 Task: Learn more about a recruiter lite.
Action: Mouse moved to (904, 123)
Screenshot: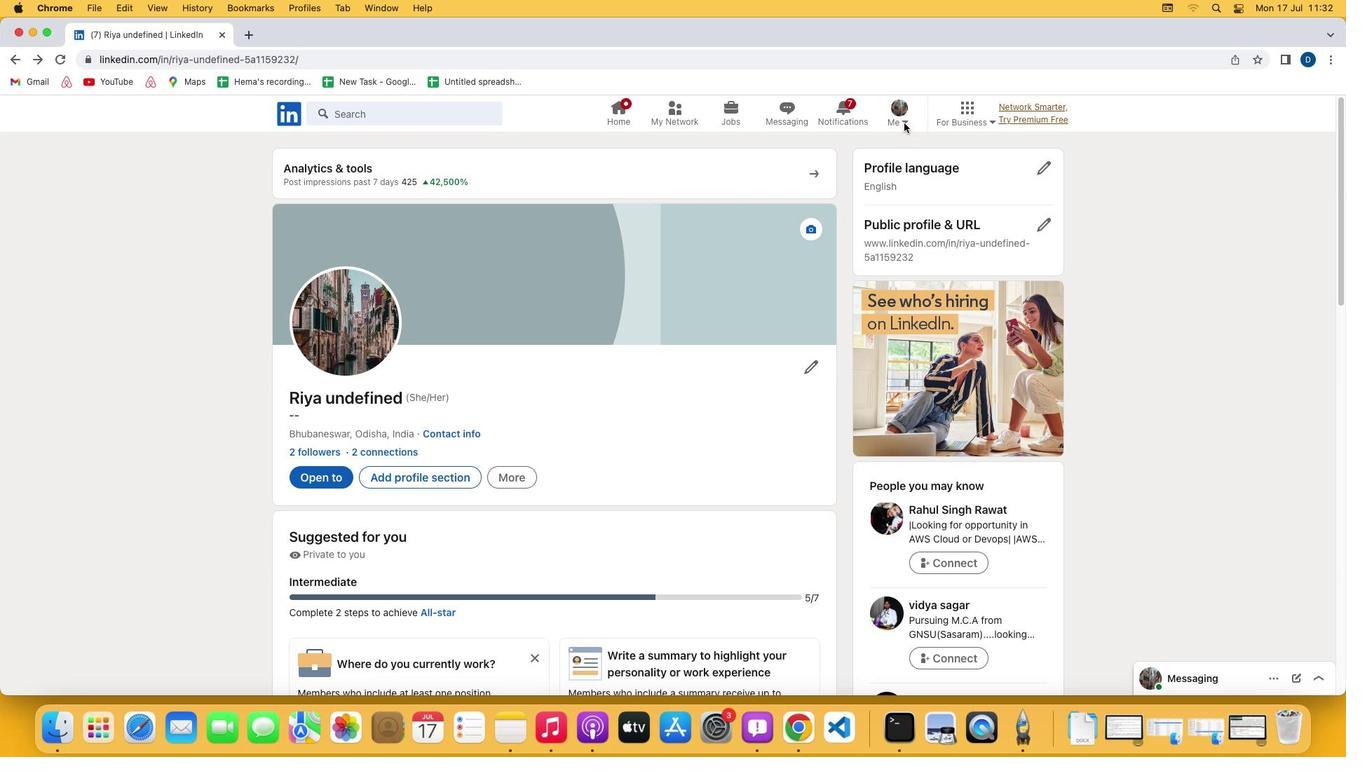
Action: Mouse pressed left at (904, 123)
Screenshot: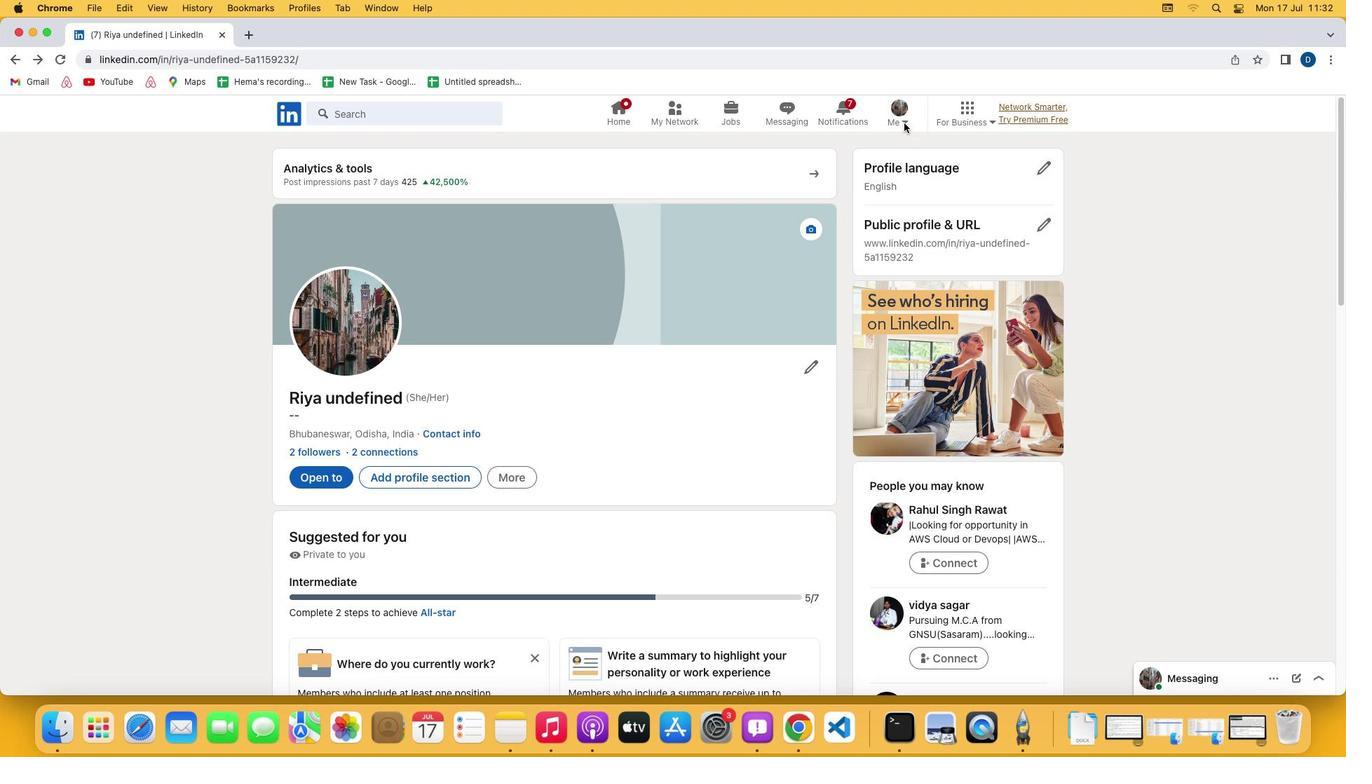 
Action: Mouse pressed left at (904, 123)
Screenshot: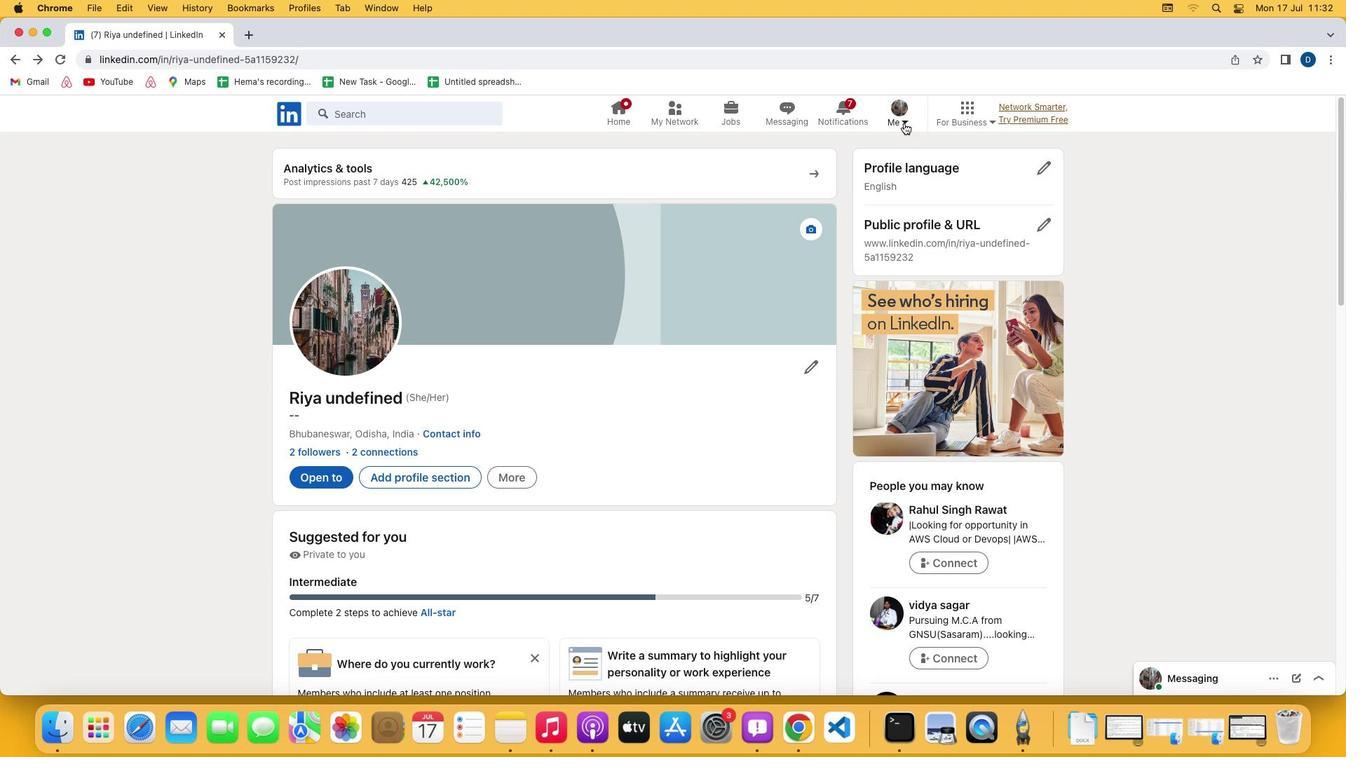 
Action: Mouse moved to (798, 265)
Screenshot: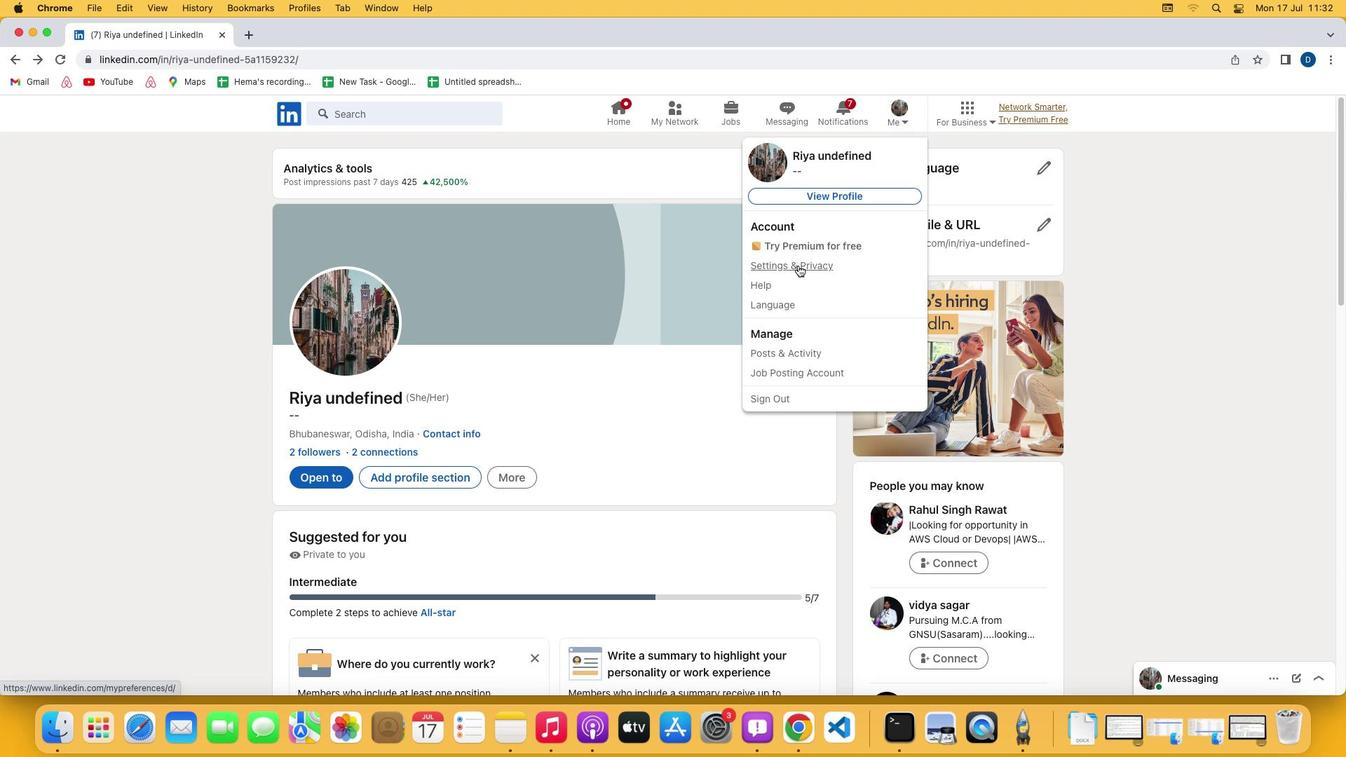 
Action: Mouse pressed left at (798, 265)
Screenshot: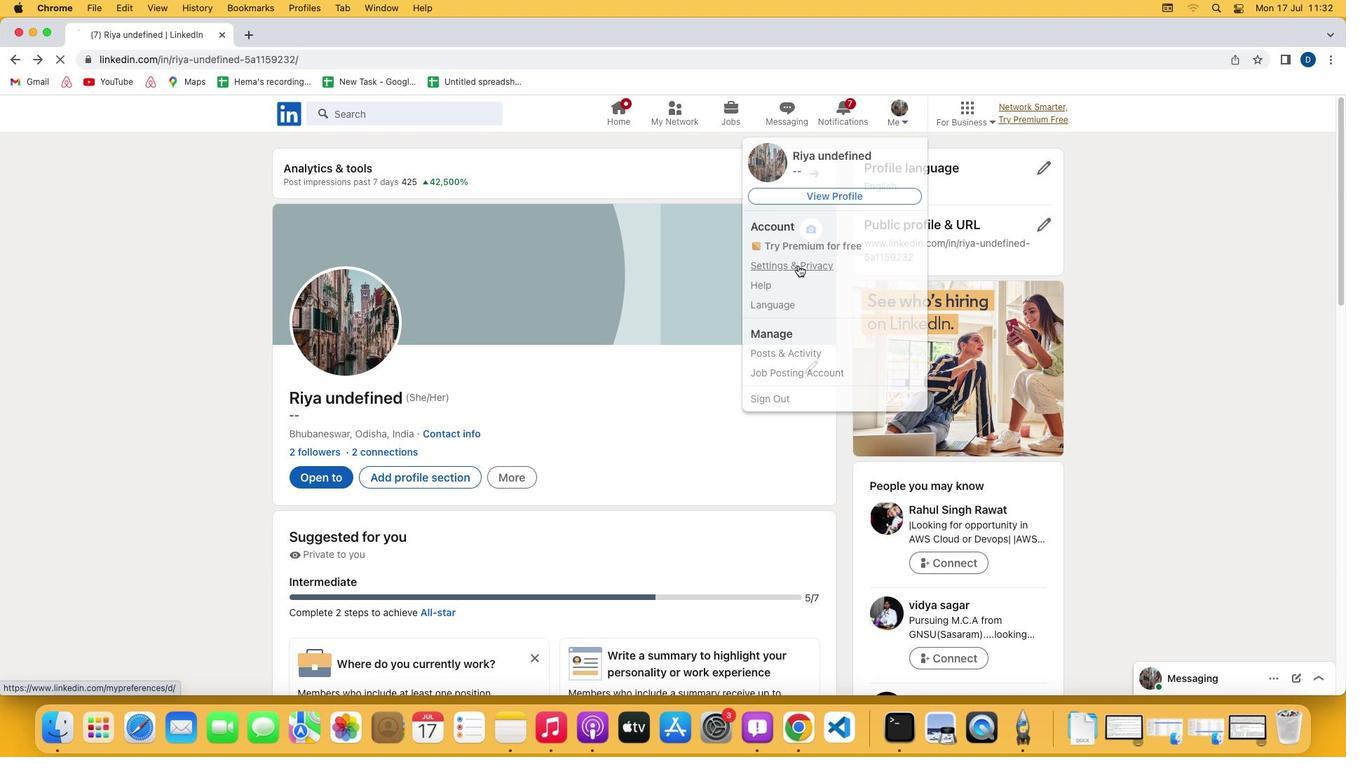 
Action: Mouse moved to (624, 472)
Screenshot: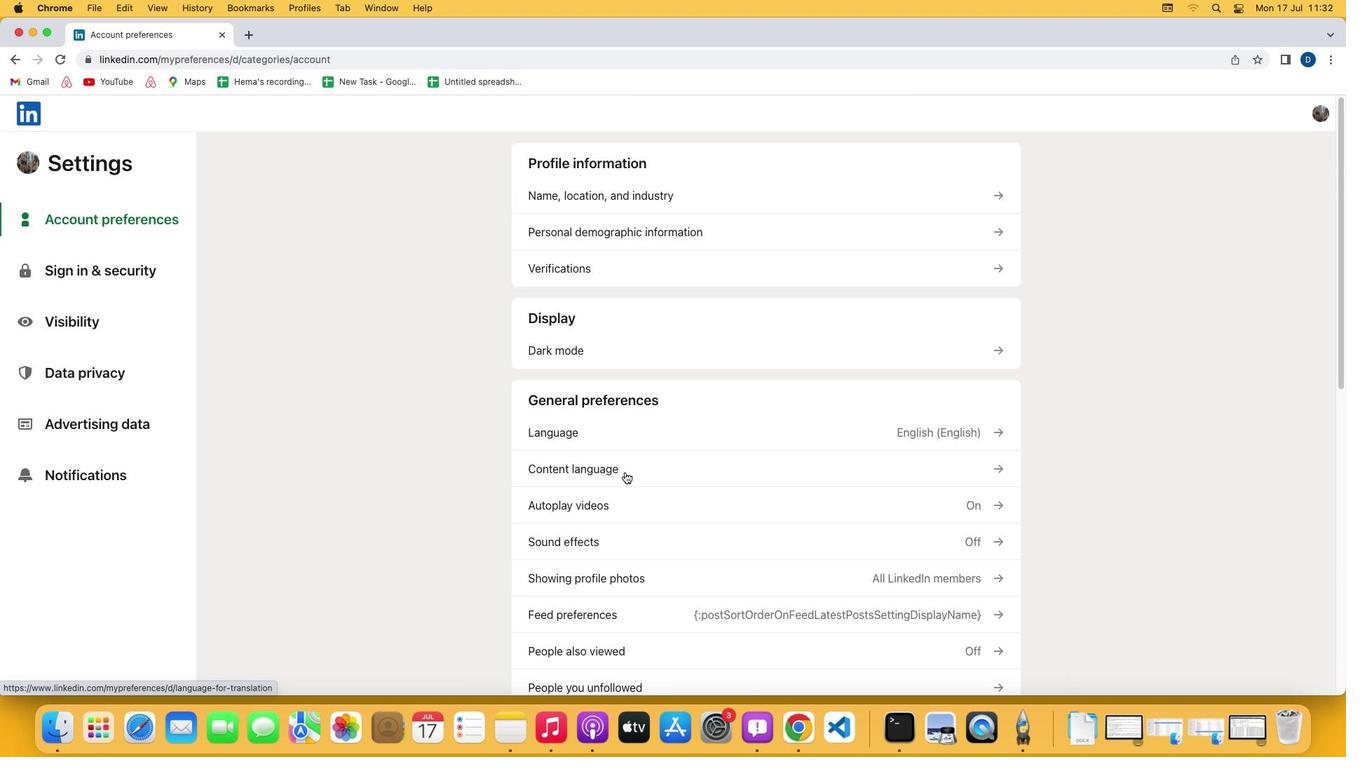 
Action: Mouse scrolled (624, 472) with delta (0, 0)
Screenshot: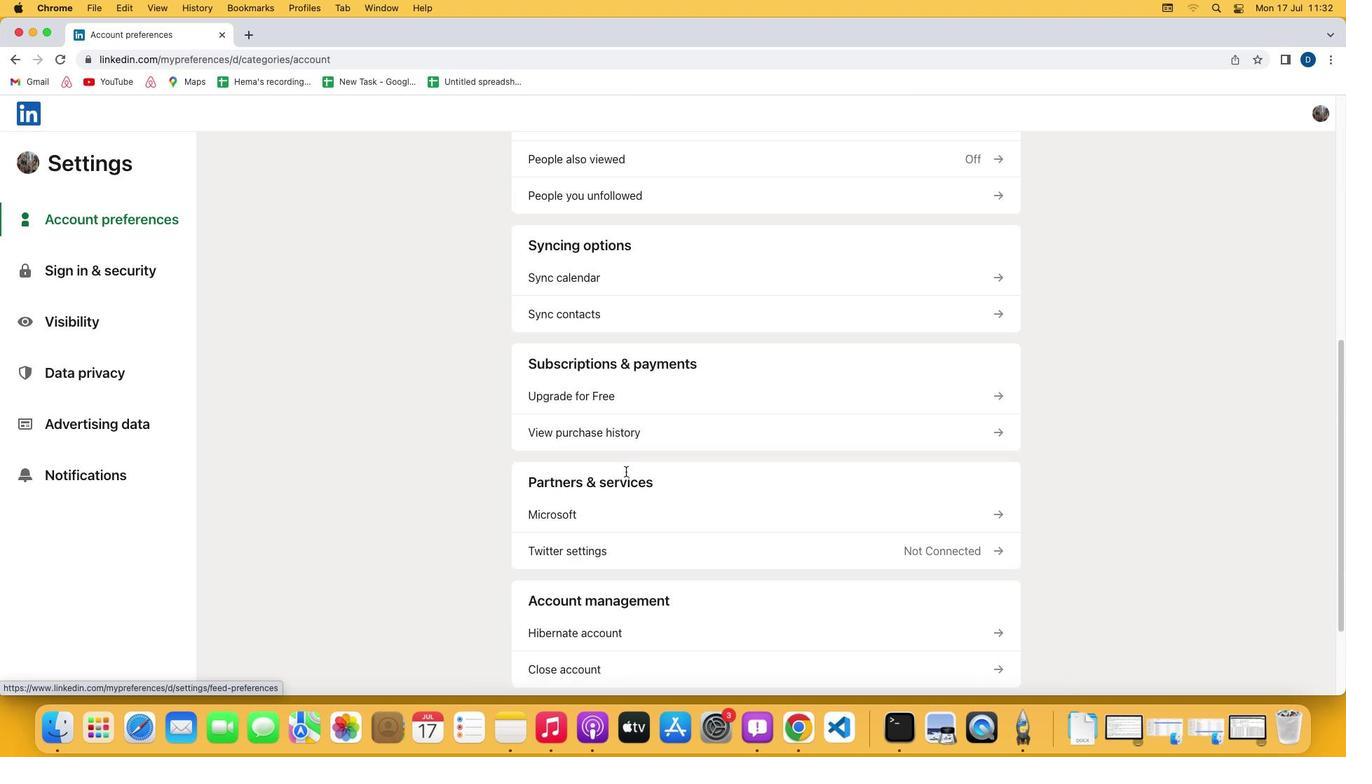 
Action: Mouse scrolled (624, 472) with delta (0, 0)
Screenshot: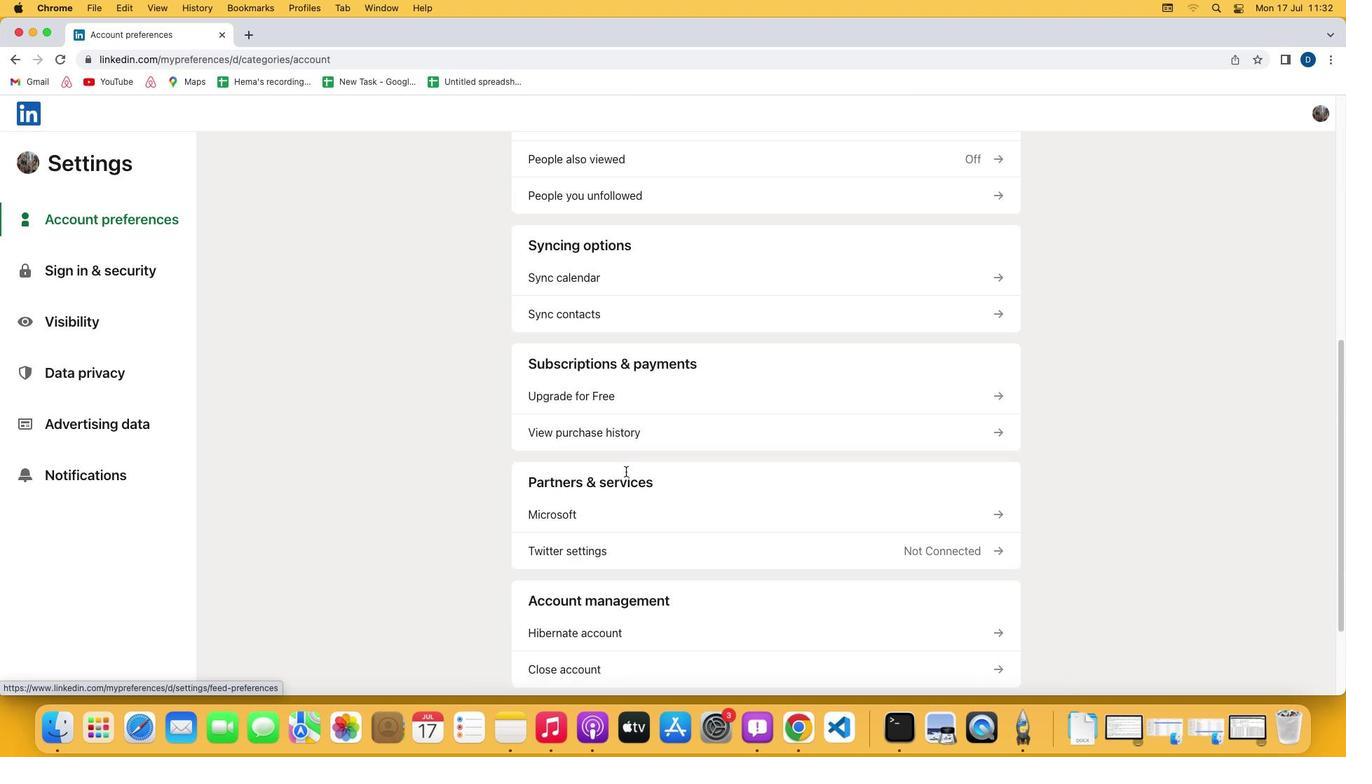 
Action: Mouse scrolled (624, 472) with delta (0, -2)
Screenshot: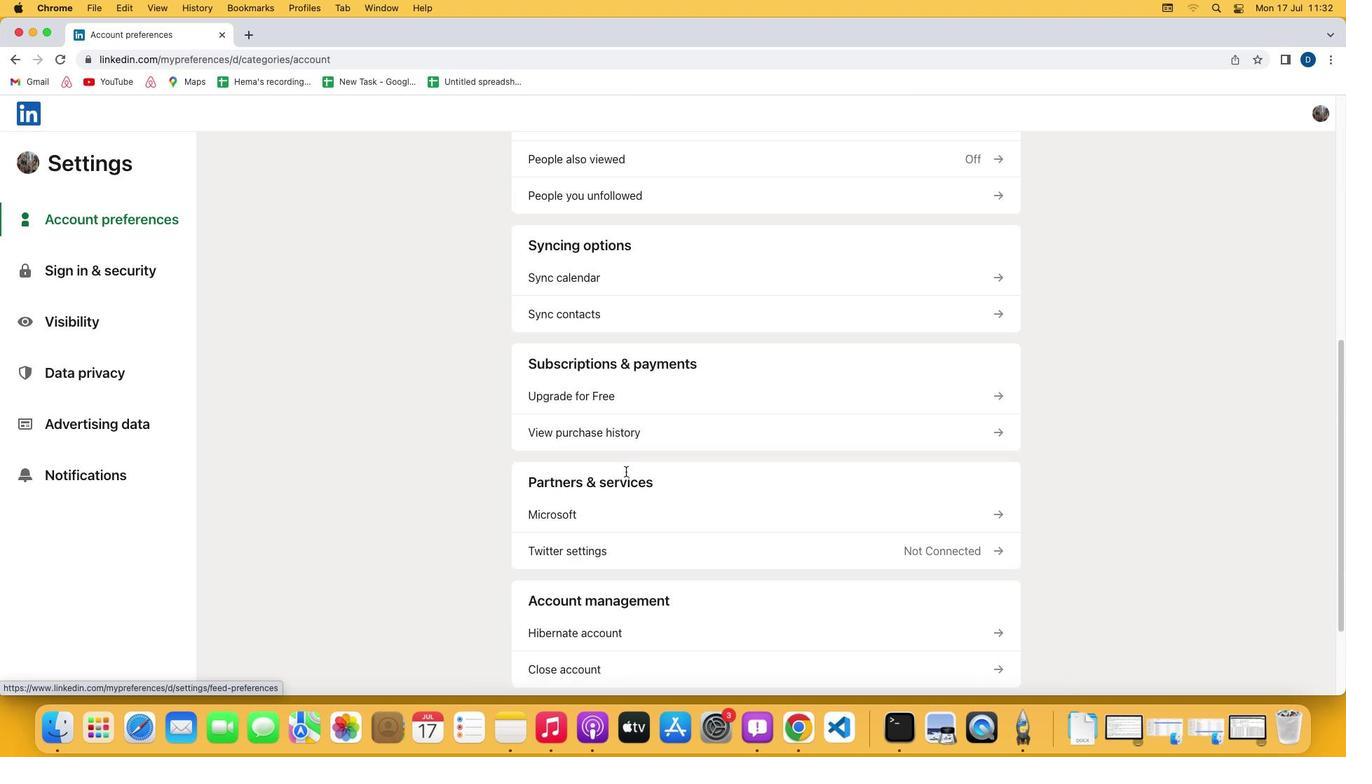 
Action: Mouse scrolled (624, 472) with delta (0, -3)
Screenshot: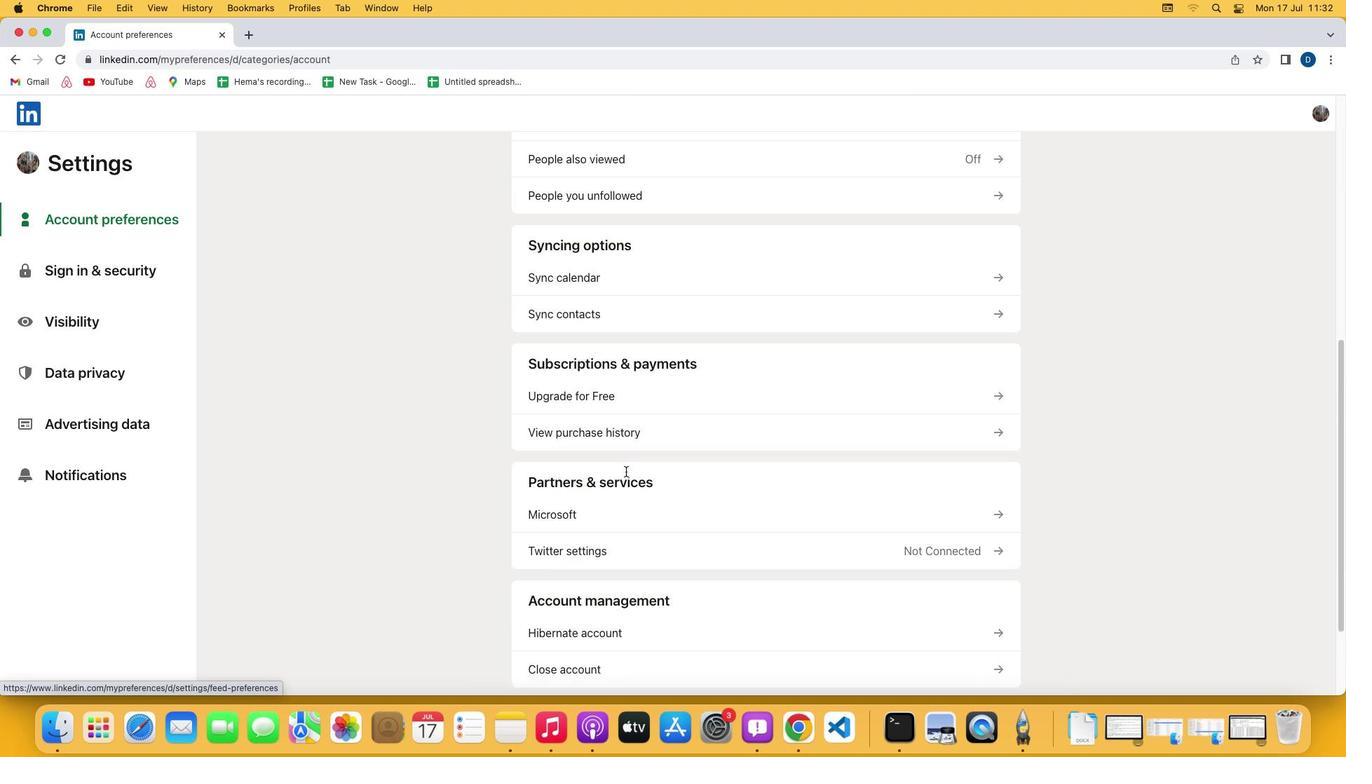 
Action: Mouse moved to (625, 471)
Screenshot: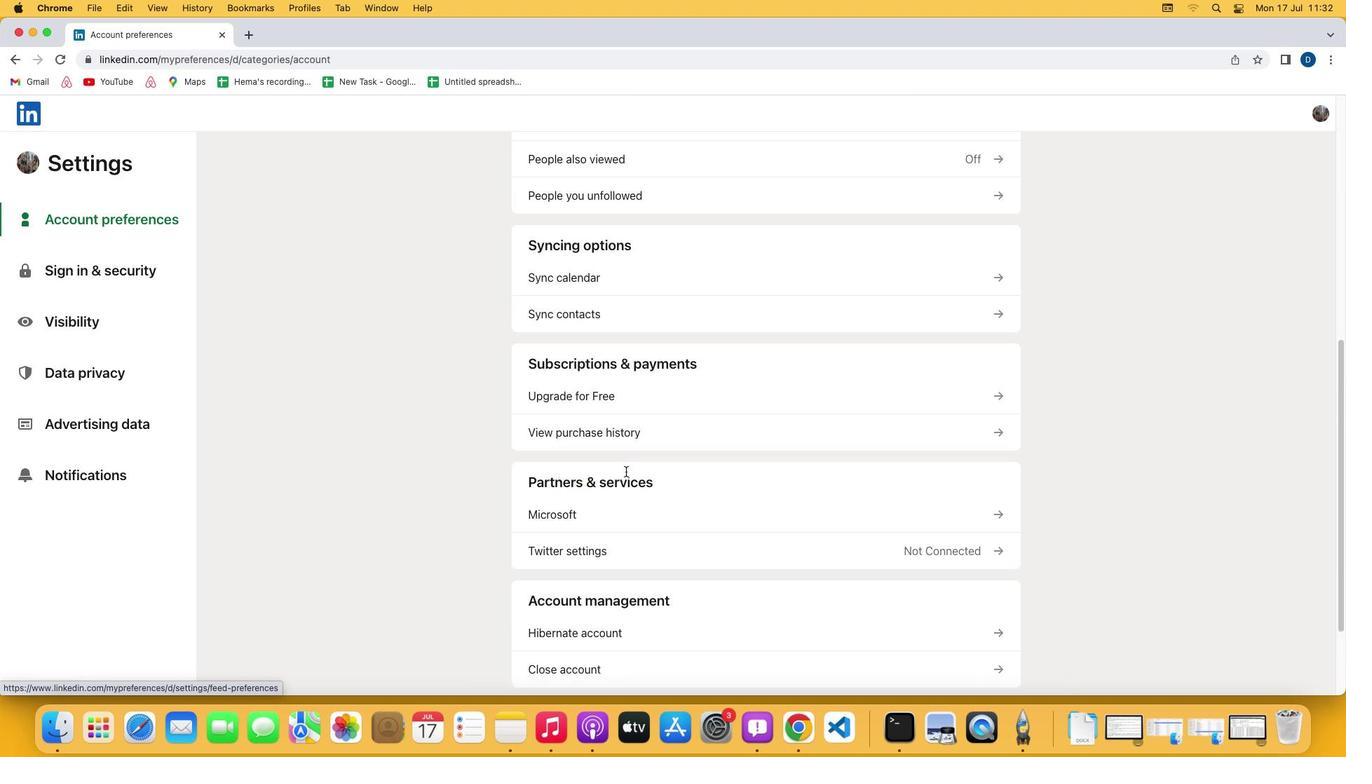 
Action: Mouse scrolled (625, 471) with delta (0, -4)
Screenshot: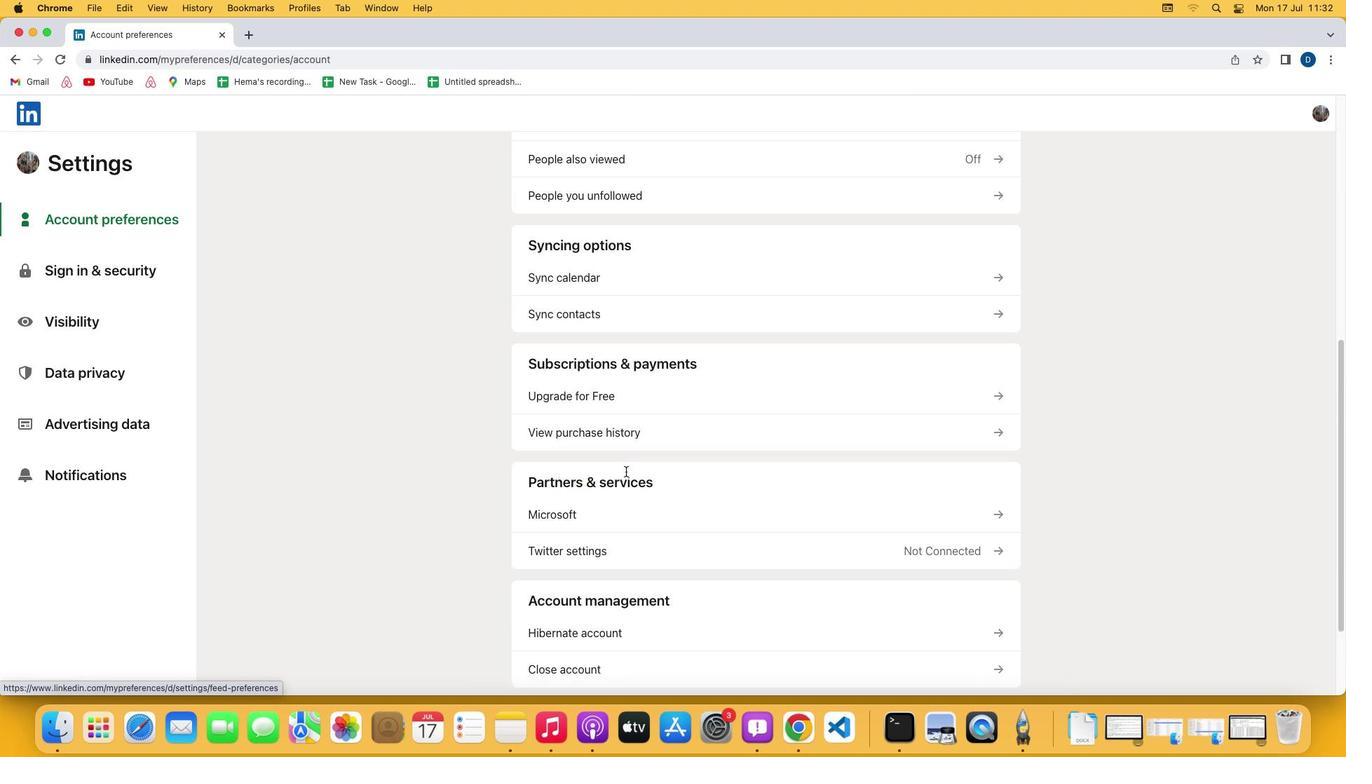 
Action: Mouse moved to (625, 471)
Screenshot: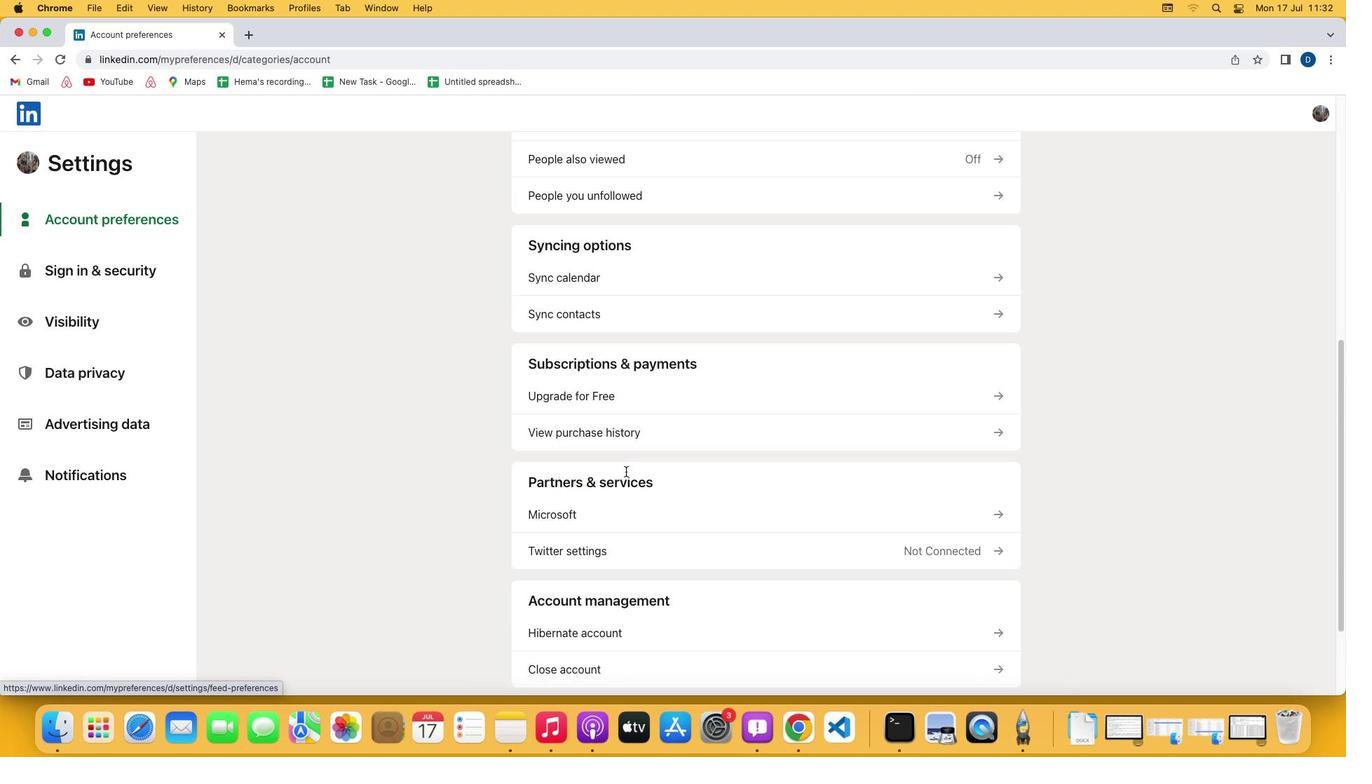 
Action: Mouse scrolled (625, 471) with delta (0, 0)
Screenshot: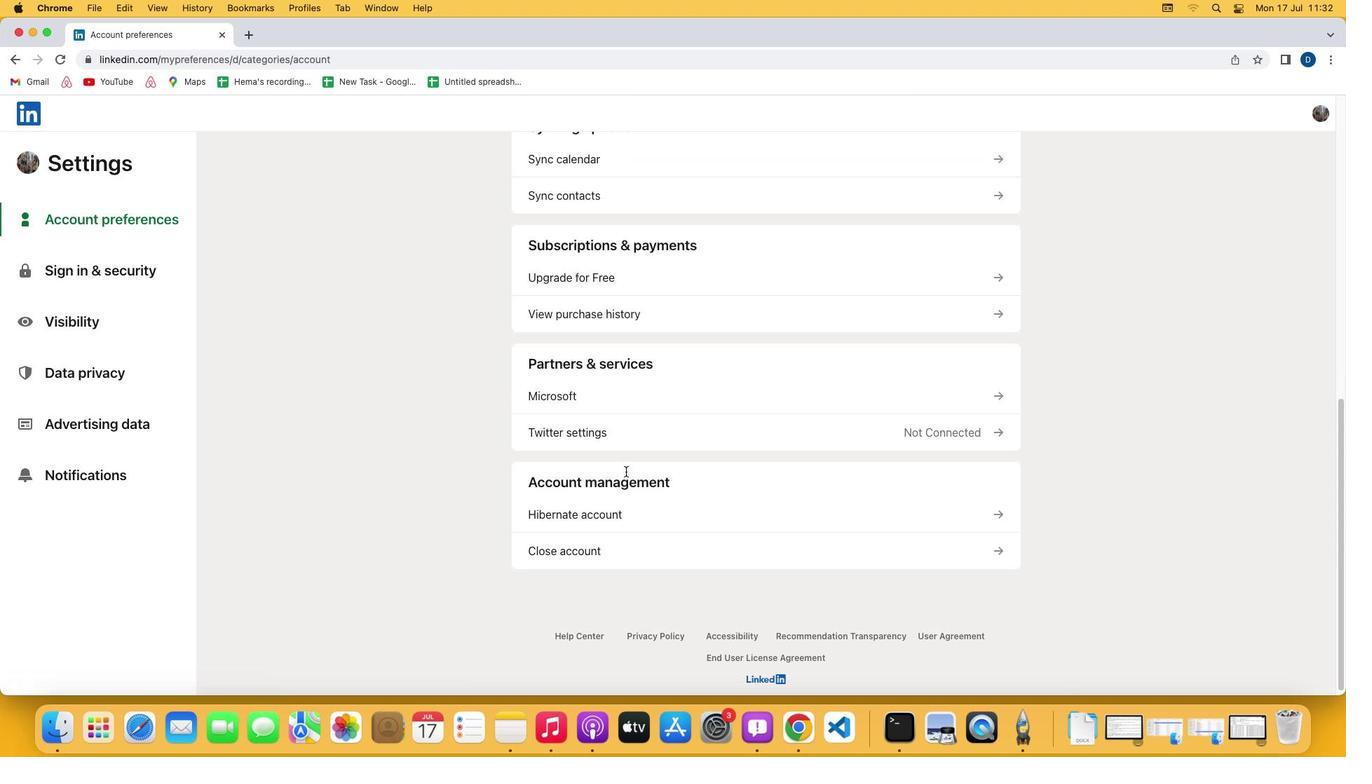 
Action: Mouse scrolled (625, 471) with delta (0, 0)
Screenshot: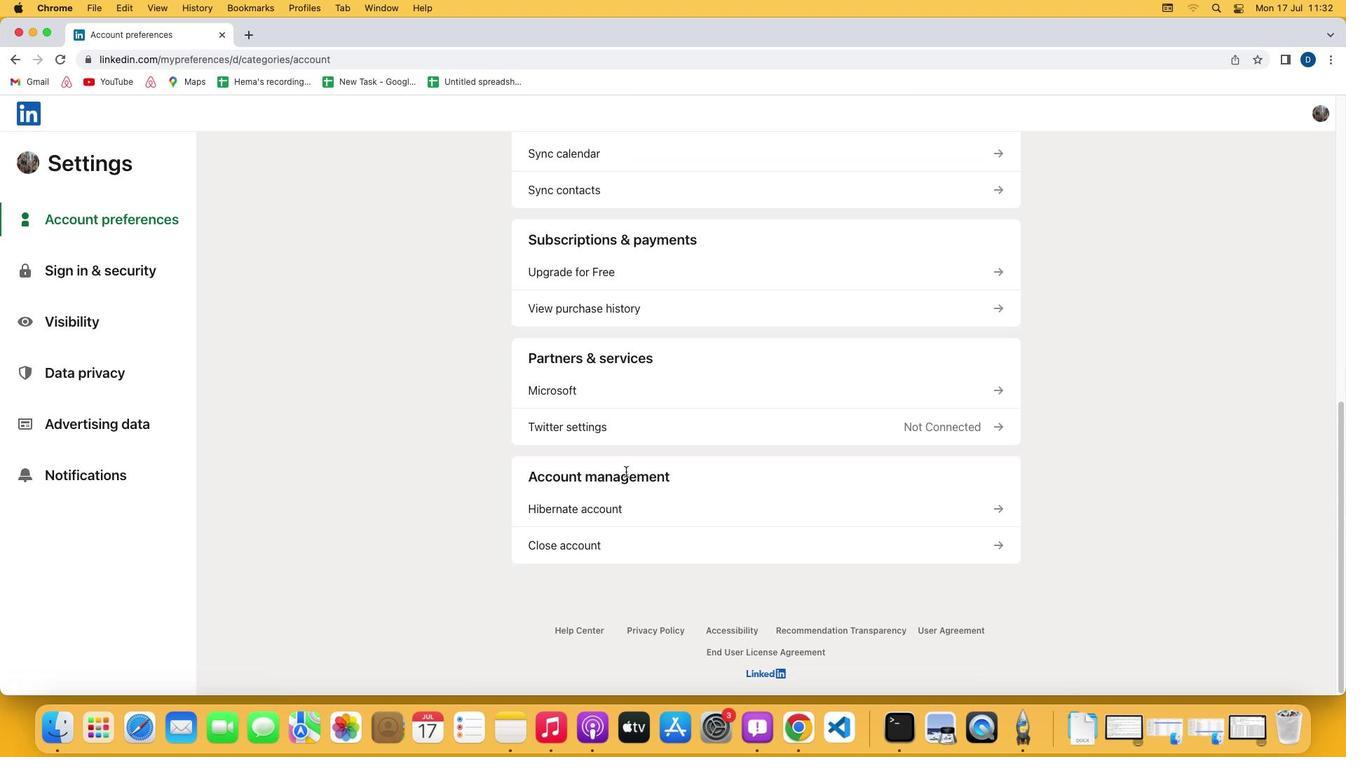 
Action: Mouse scrolled (625, 471) with delta (0, -2)
Screenshot: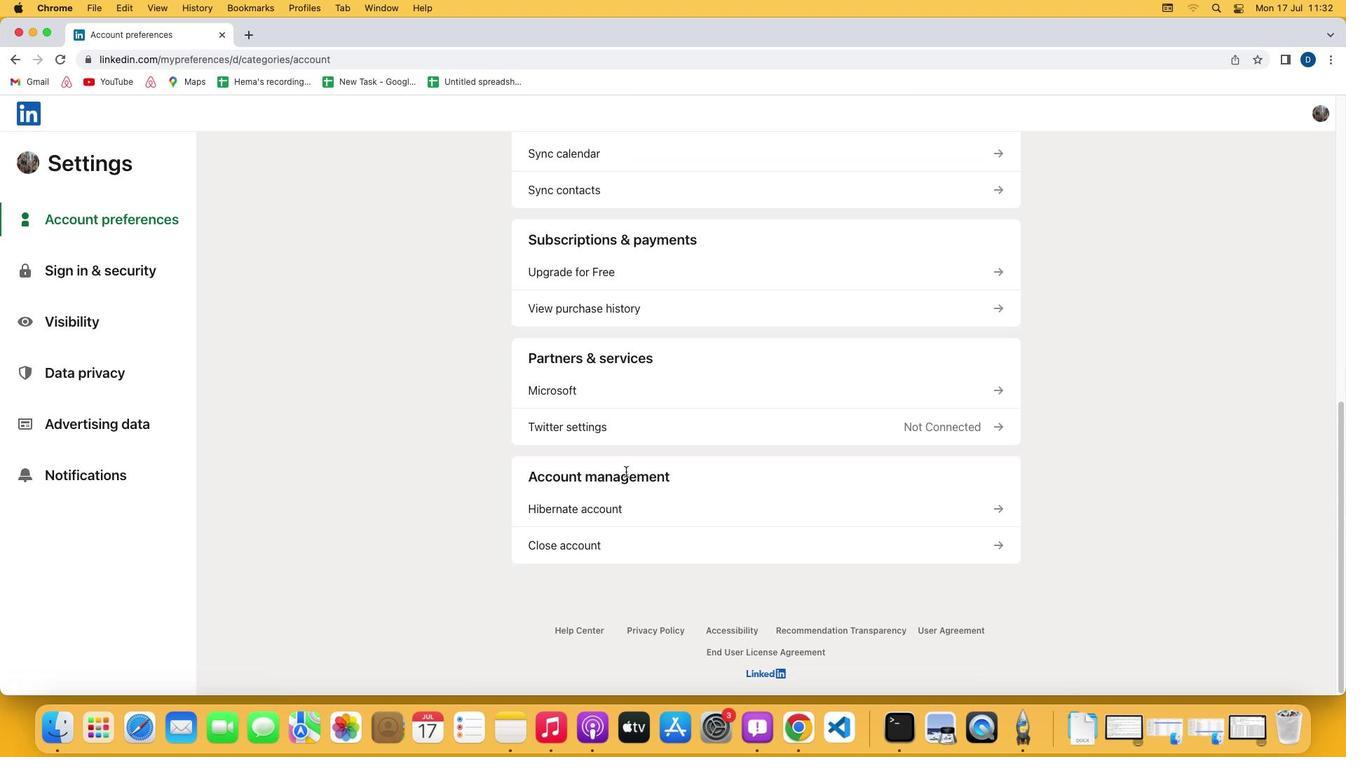 
Action: Mouse scrolled (625, 471) with delta (0, -3)
Screenshot: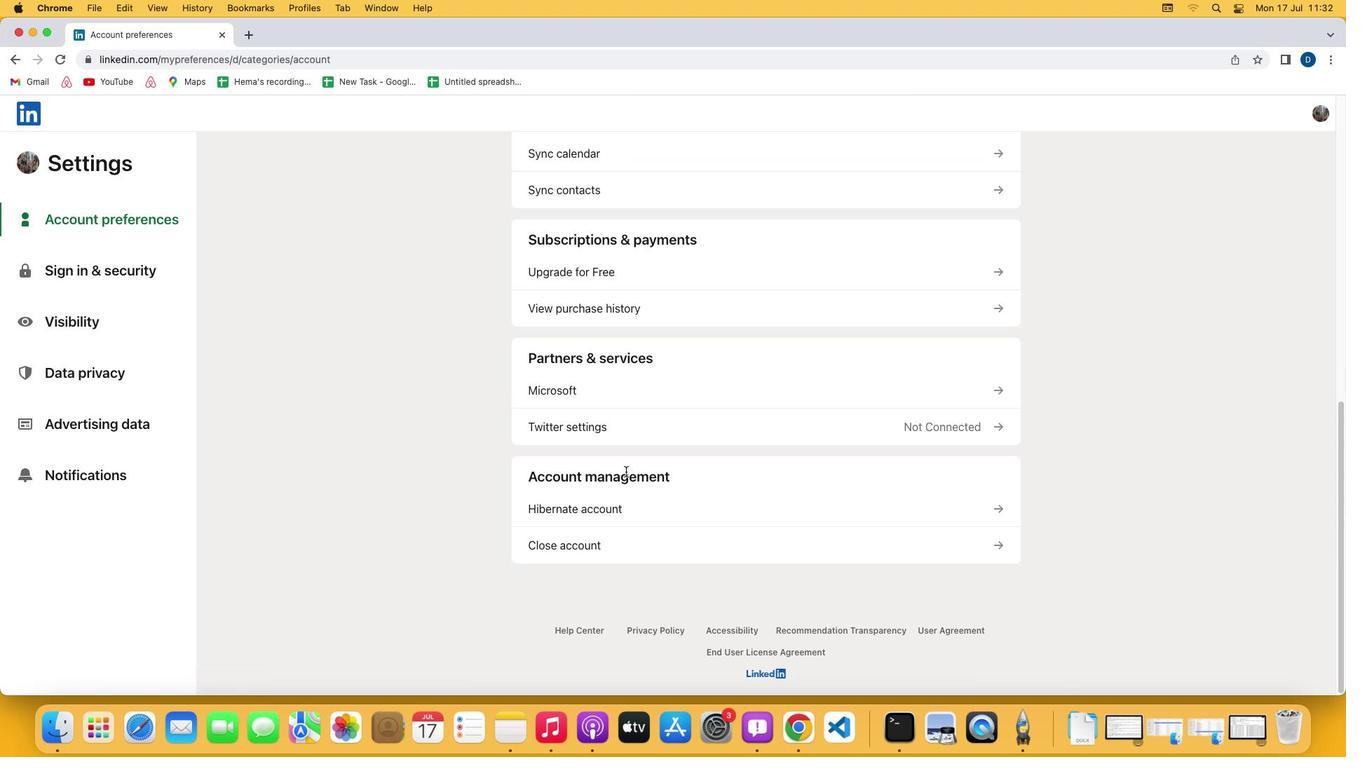 
Action: Mouse moved to (627, 267)
Screenshot: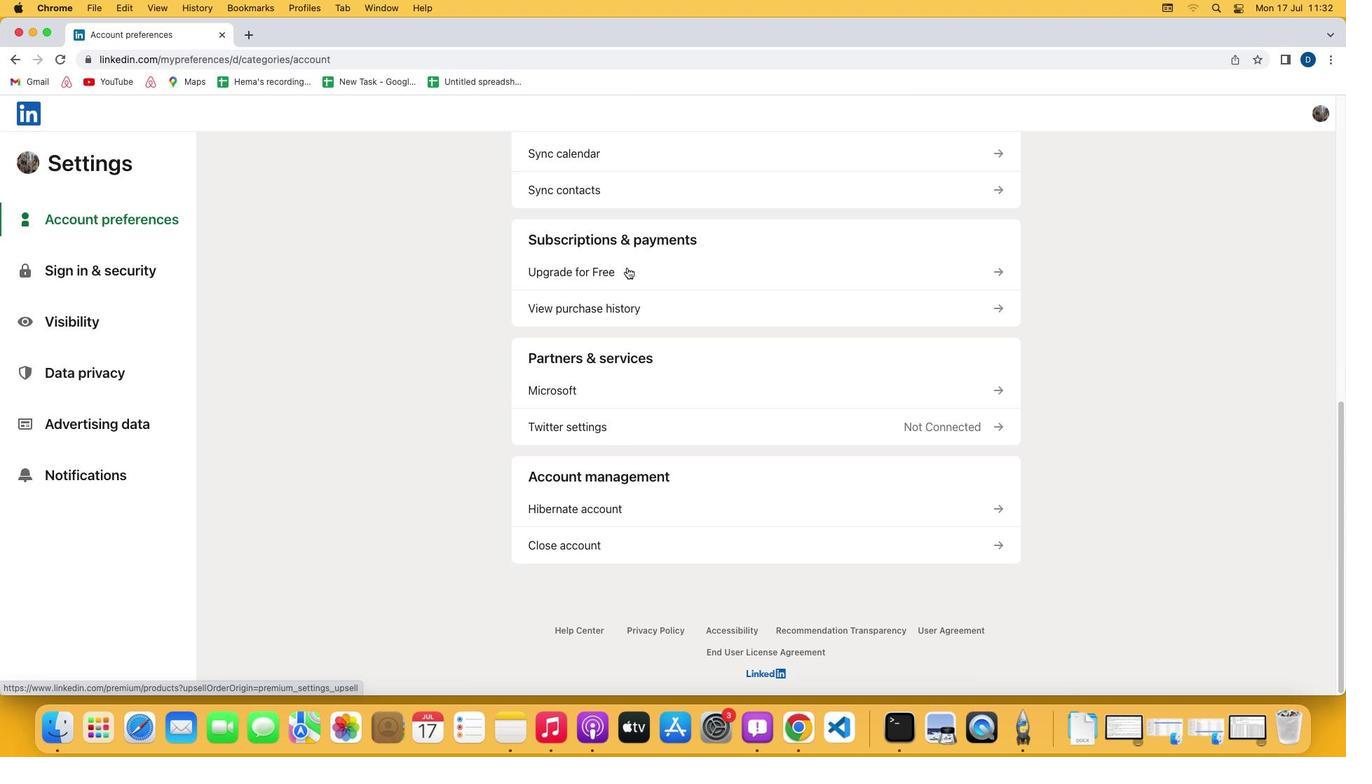 
Action: Mouse pressed left at (627, 267)
Screenshot: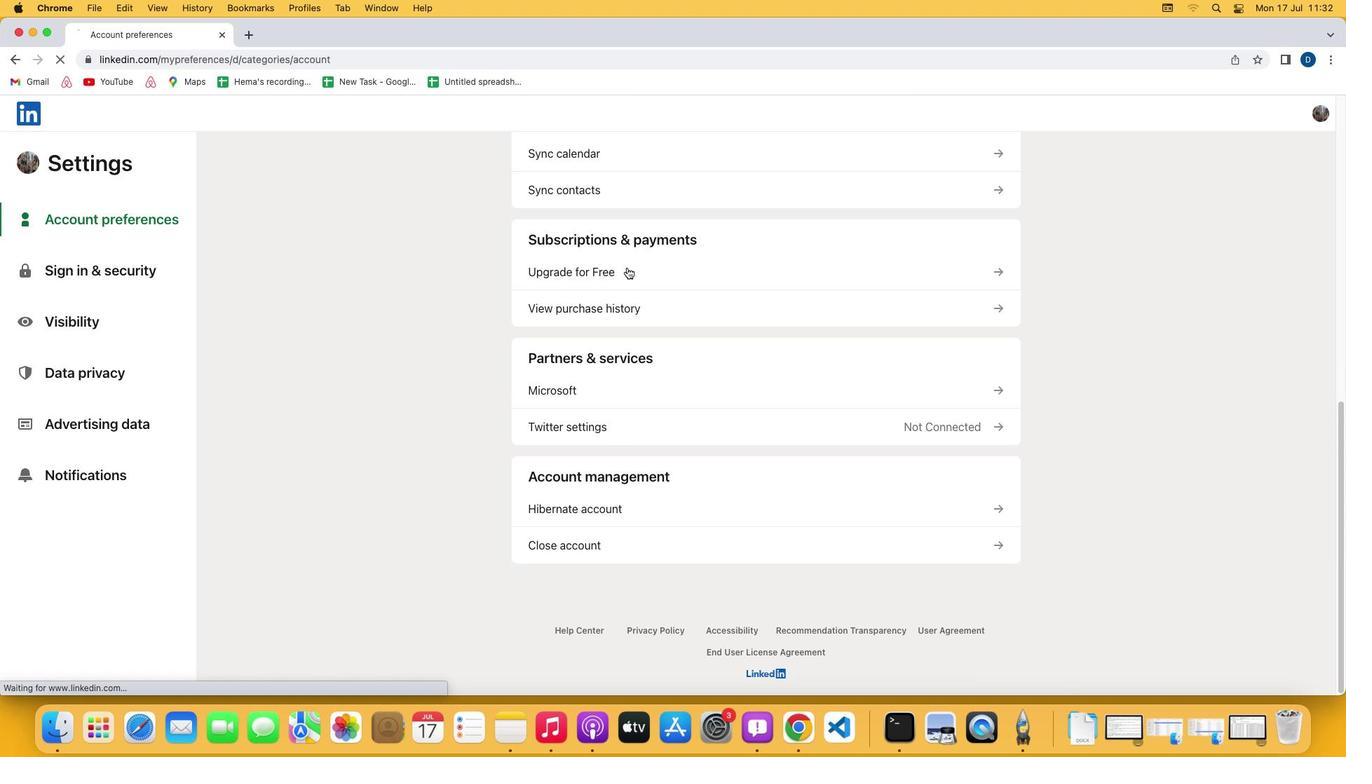 
Action: Mouse moved to (549, 410)
Screenshot: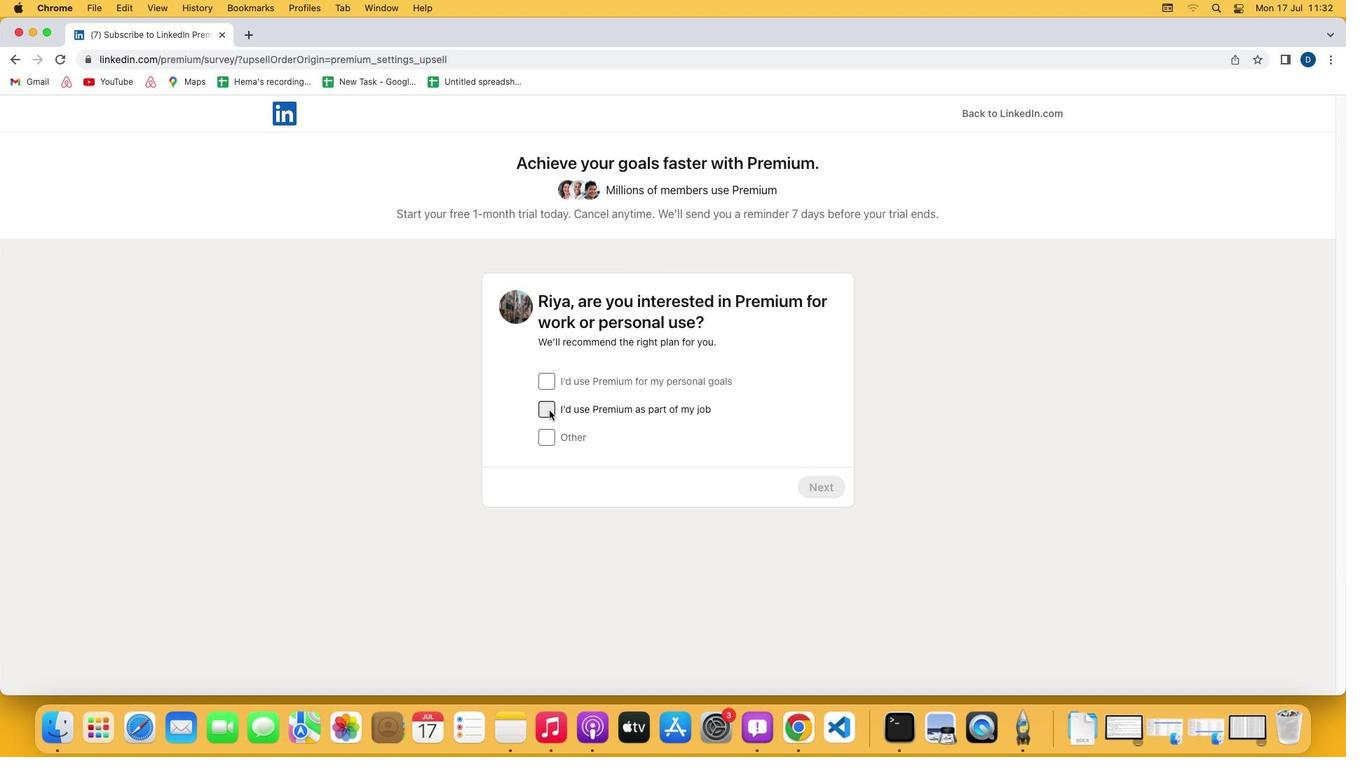 
Action: Mouse pressed left at (549, 410)
Screenshot: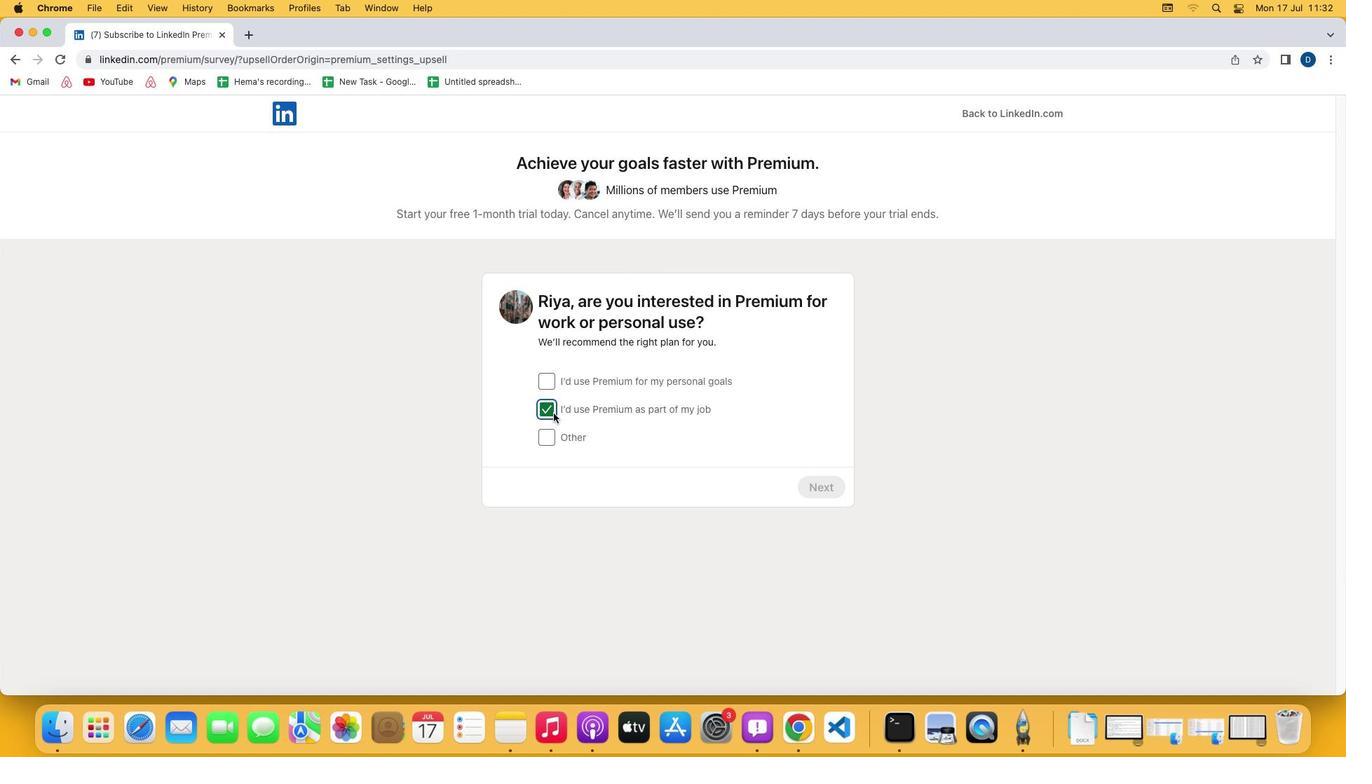 
Action: Mouse moved to (803, 485)
Screenshot: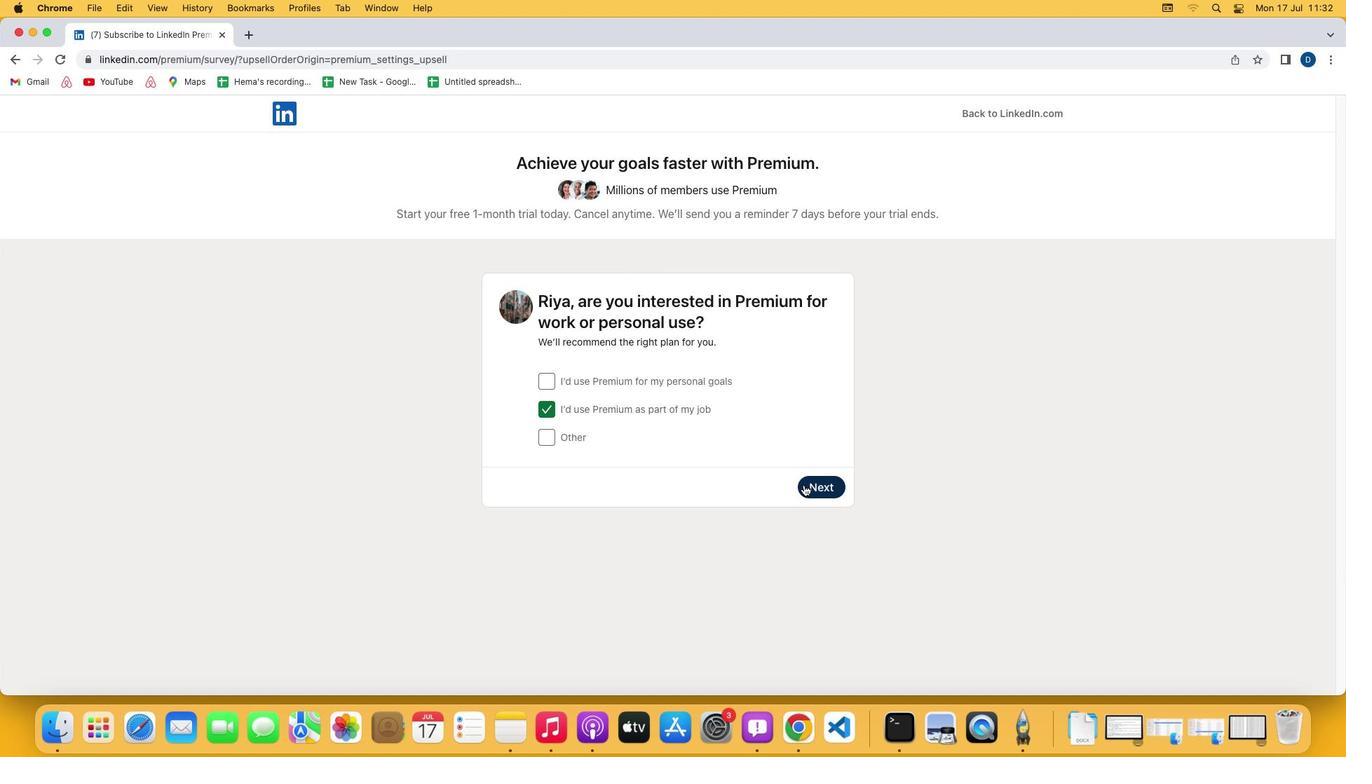 
Action: Mouse pressed left at (803, 485)
Screenshot: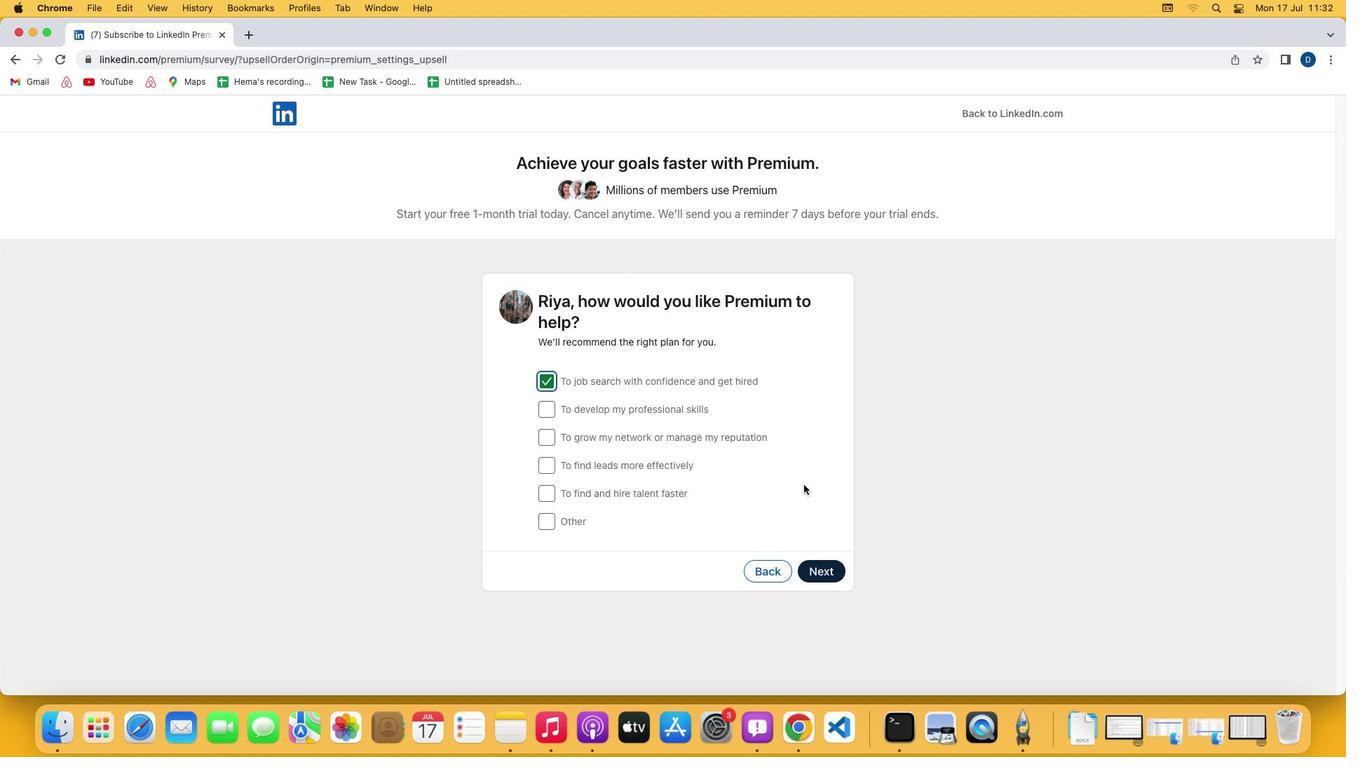 
Action: Mouse moved to (814, 567)
Screenshot: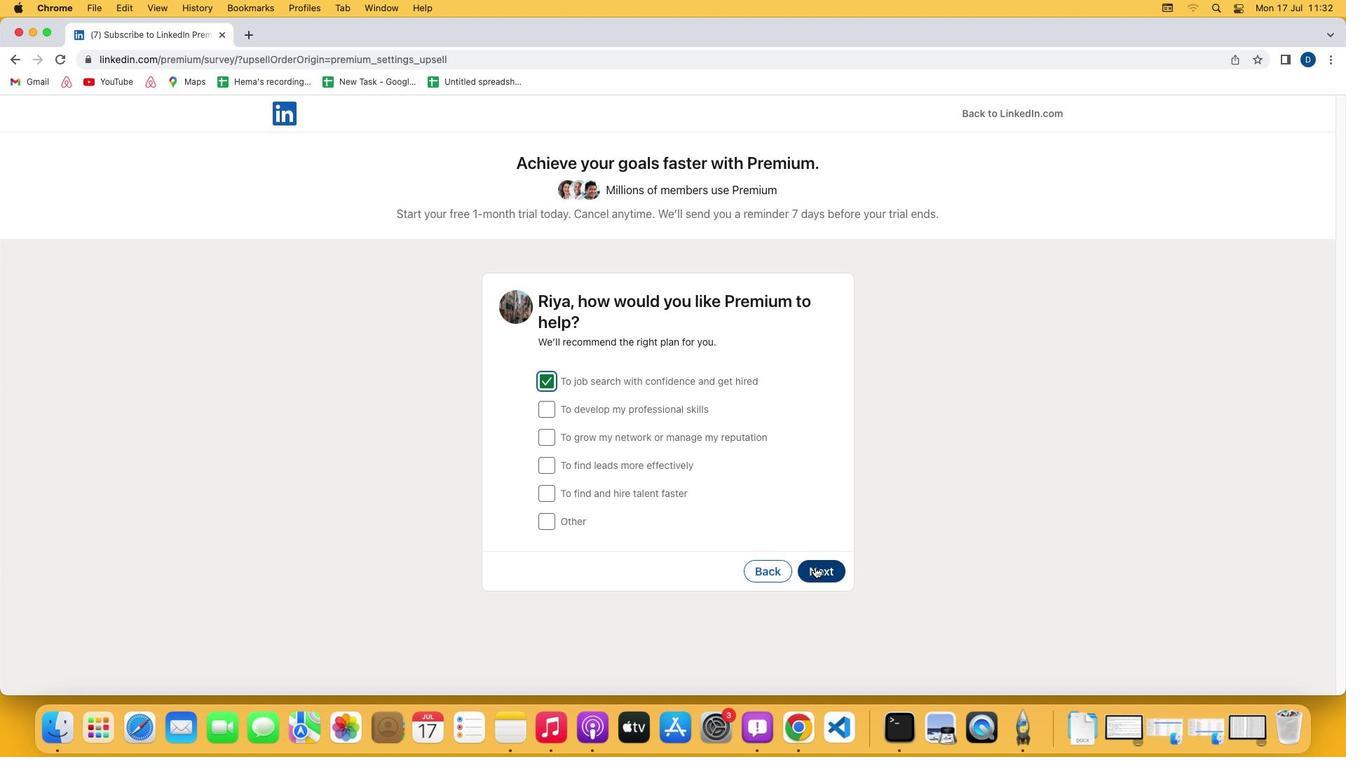 
Action: Mouse pressed left at (814, 567)
Screenshot: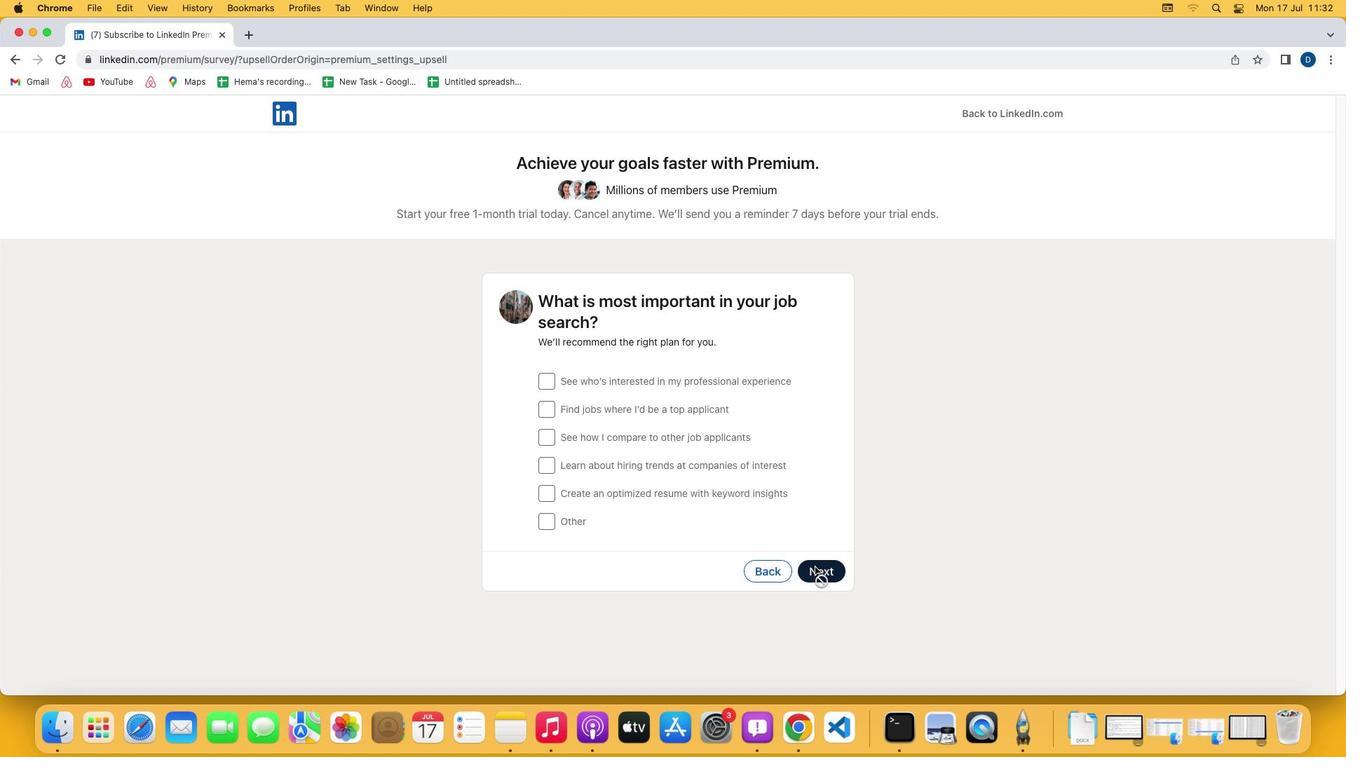 
Action: Mouse moved to (549, 380)
Screenshot: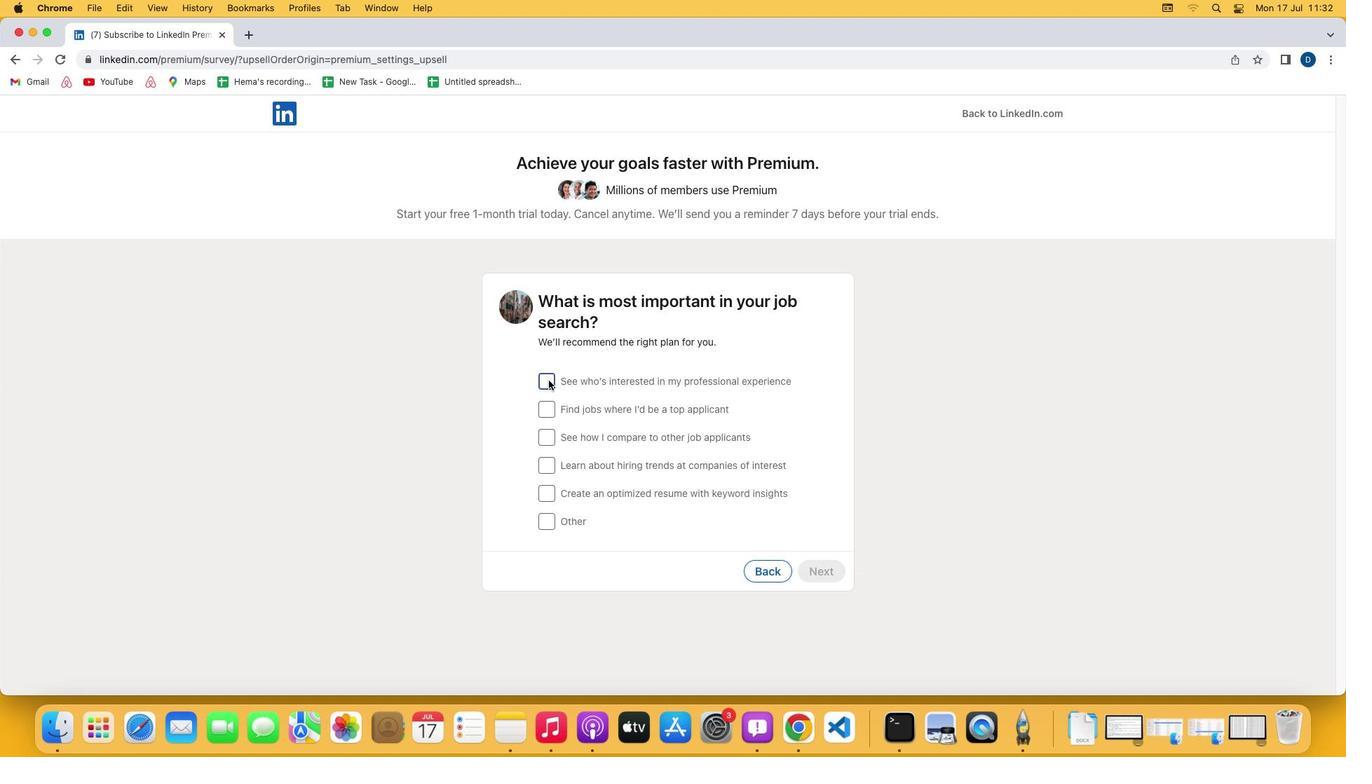 
Action: Mouse pressed left at (549, 380)
Screenshot: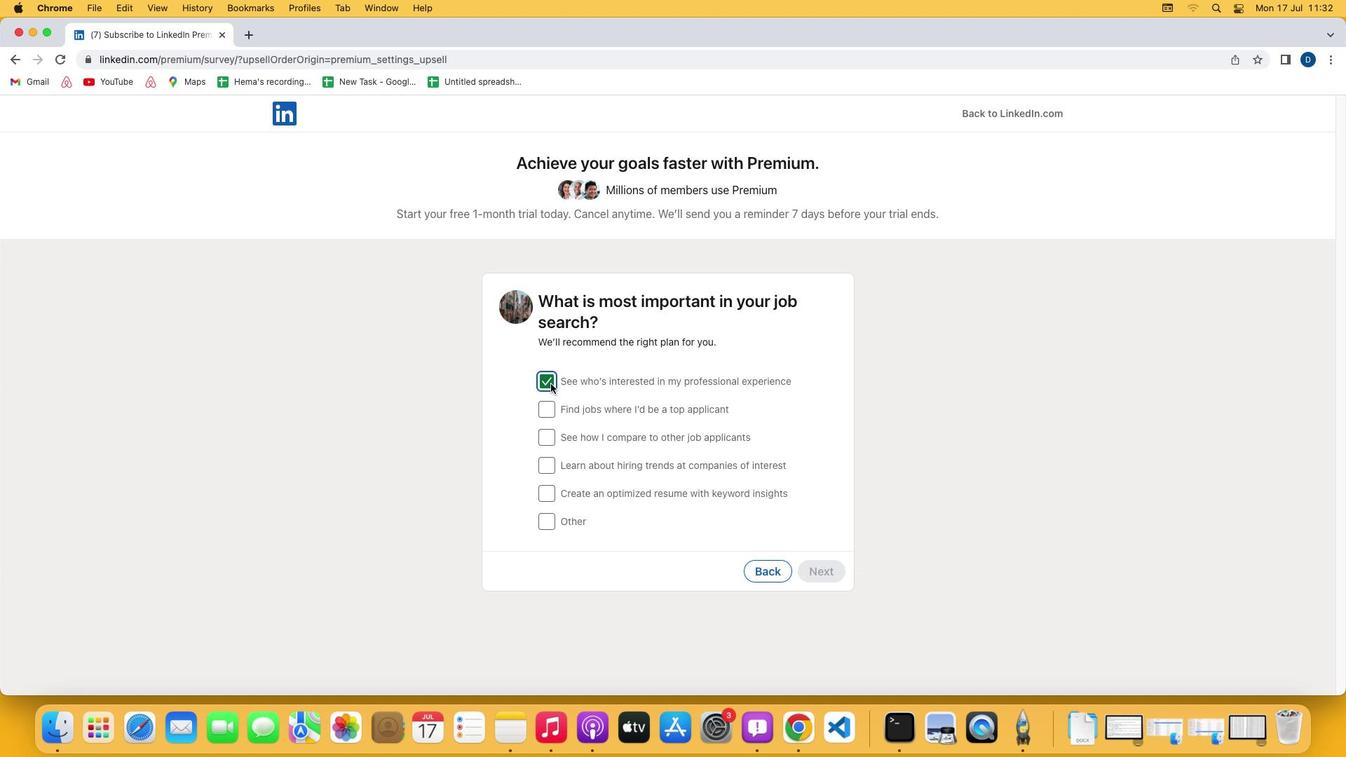 
Action: Mouse moved to (811, 568)
Screenshot: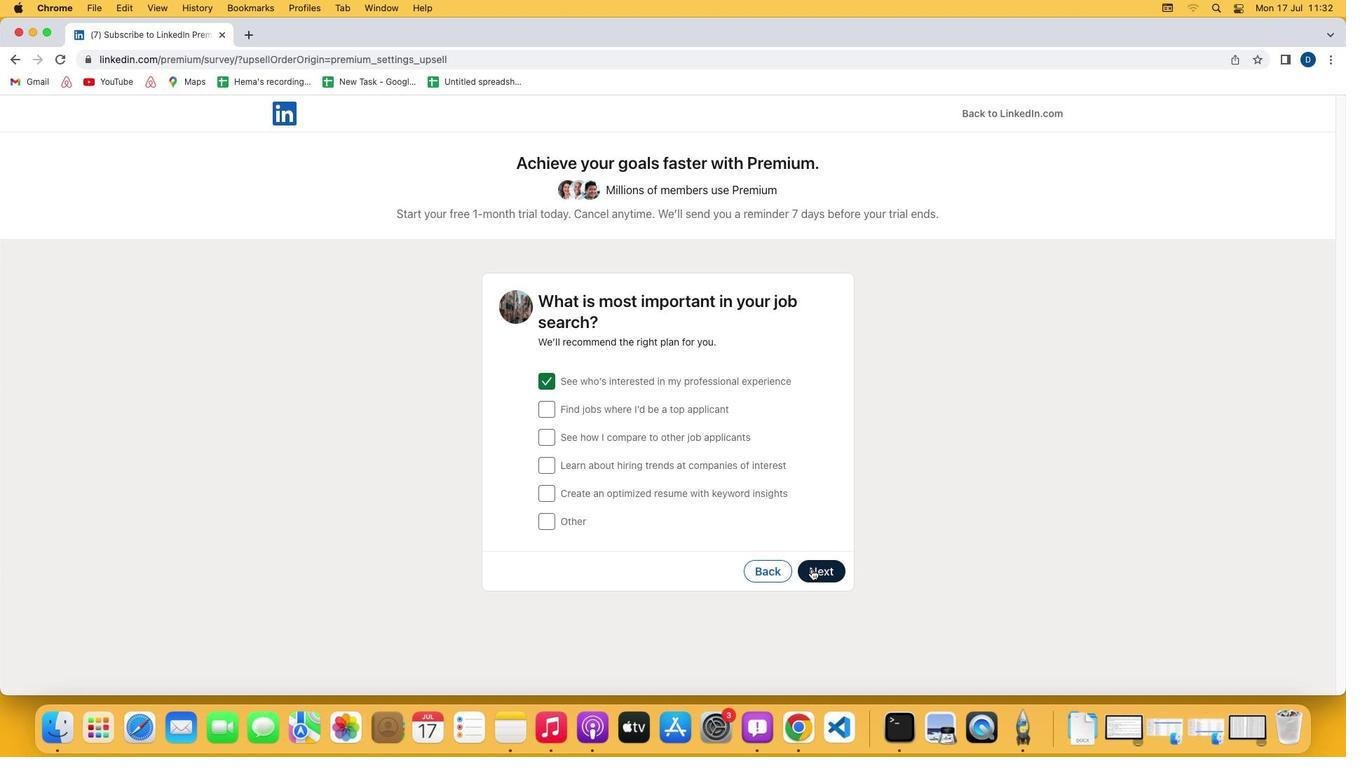 
Action: Mouse pressed left at (811, 568)
Screenshot: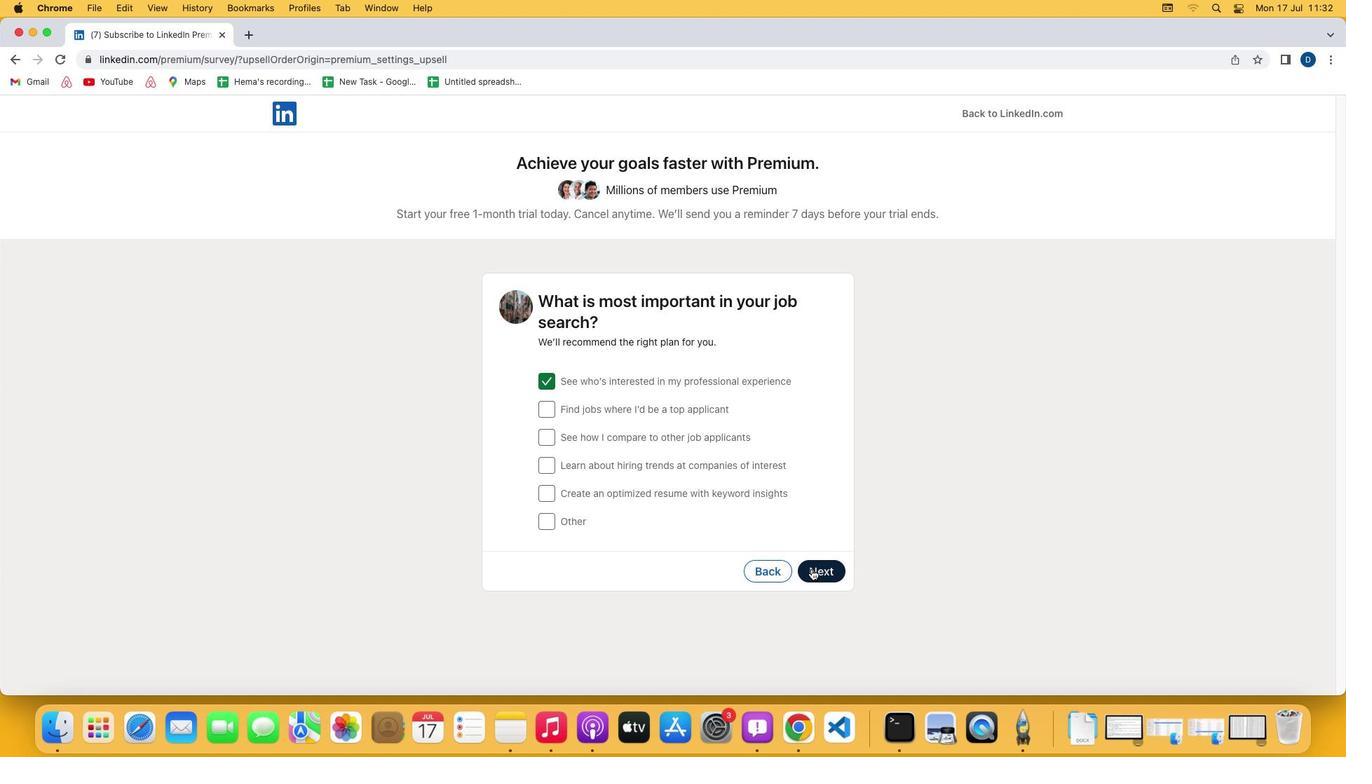 
Action: Mouse moved to (757, 547)
Screenshot: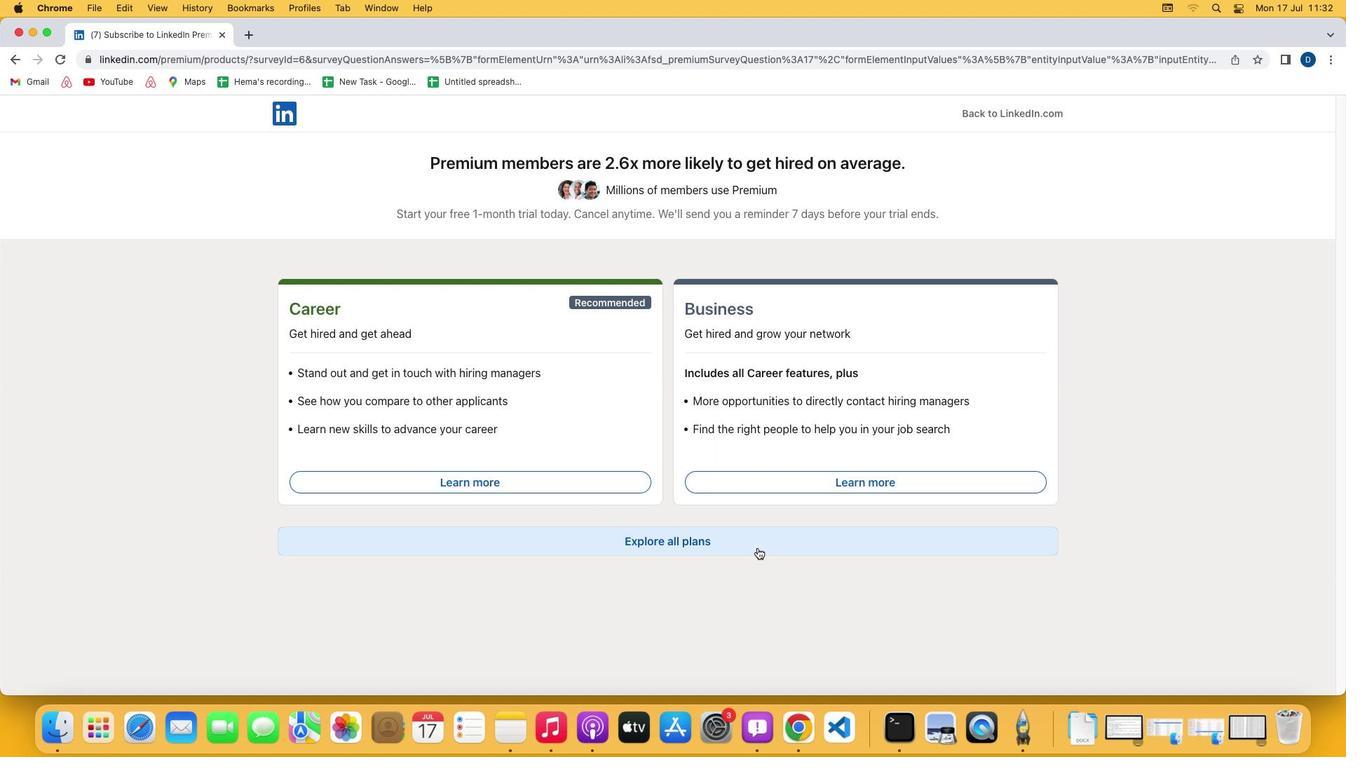 
Action: Mouse pressed left at (757, 547)
Screenshot: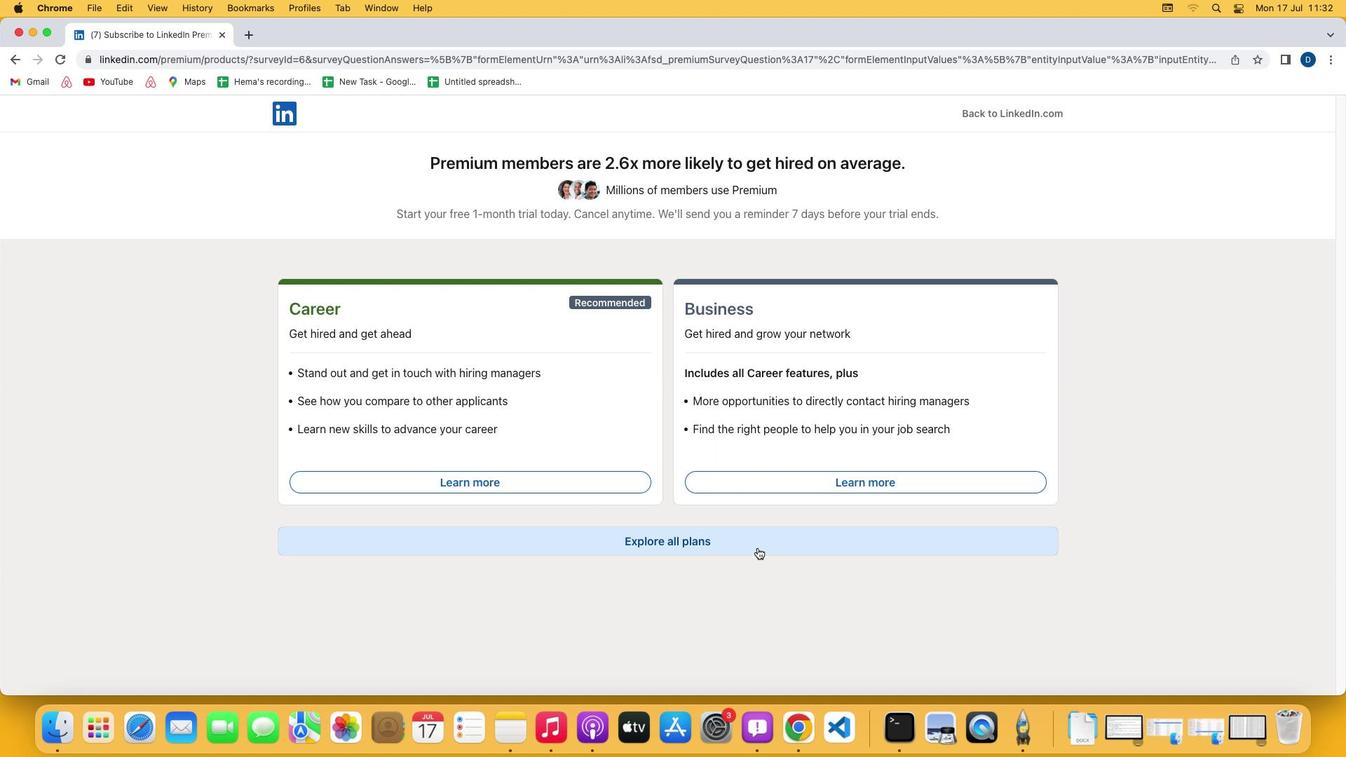 
Action: Mouse moved to (931, 579)
Screenshot: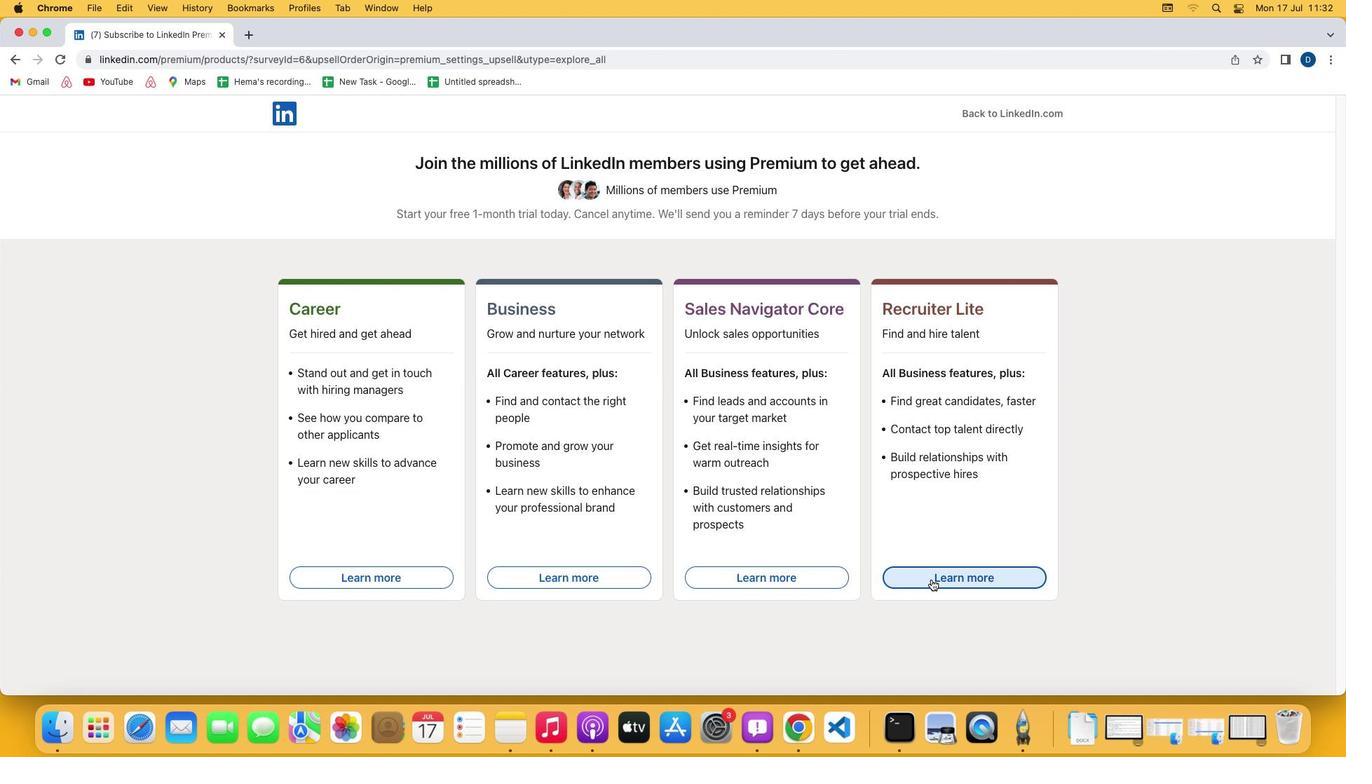 
Action: Mouse pressed left at (931, 579)
Screenshot: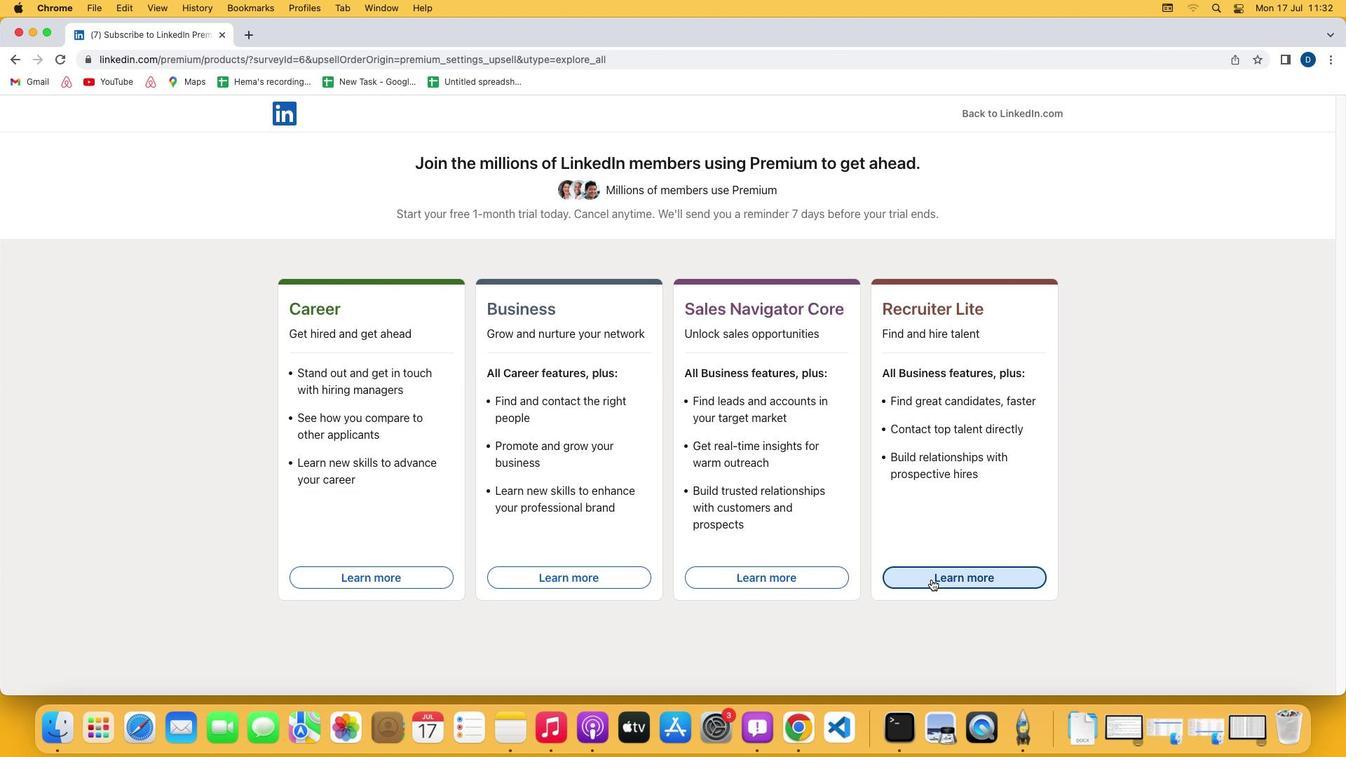 
Action: Mouse moved to (931, 579)
Screenshot: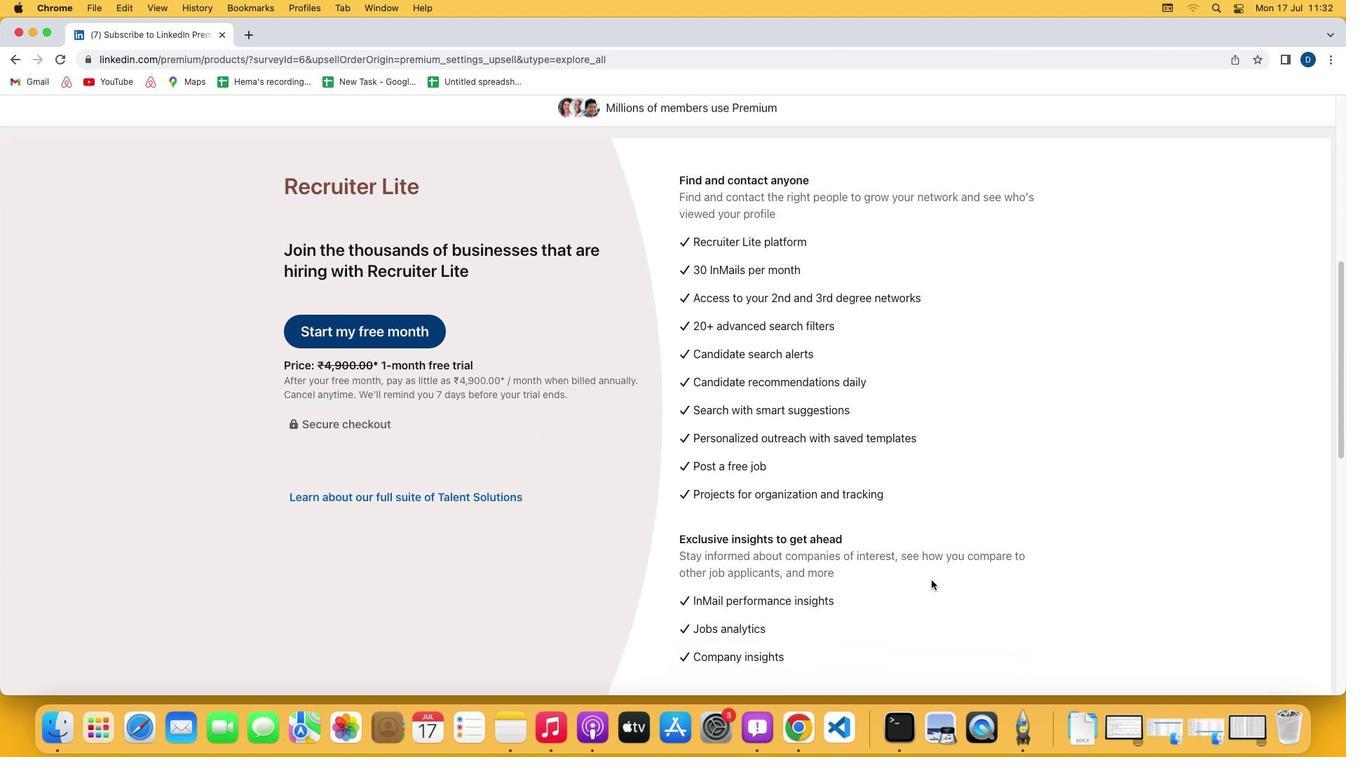 
